 Task: Search one way flight ticket for 5 adults, 2 children, 1 infant in seat and 2 infants on lap in economy from San Juan: Fernando Luis Ribas Dominicci Airport (isla Grande Airport) to Jacksonville: Albert J. Ellis Airport on 5-3-2023. Choice of flights is Alaska. Number of bags: 1 carry on bag and 1 checked bag. Price is upto 77000. Outbound departure time preference is 22:00.
Action: Mouse moved to (342, 306)
Screenshot: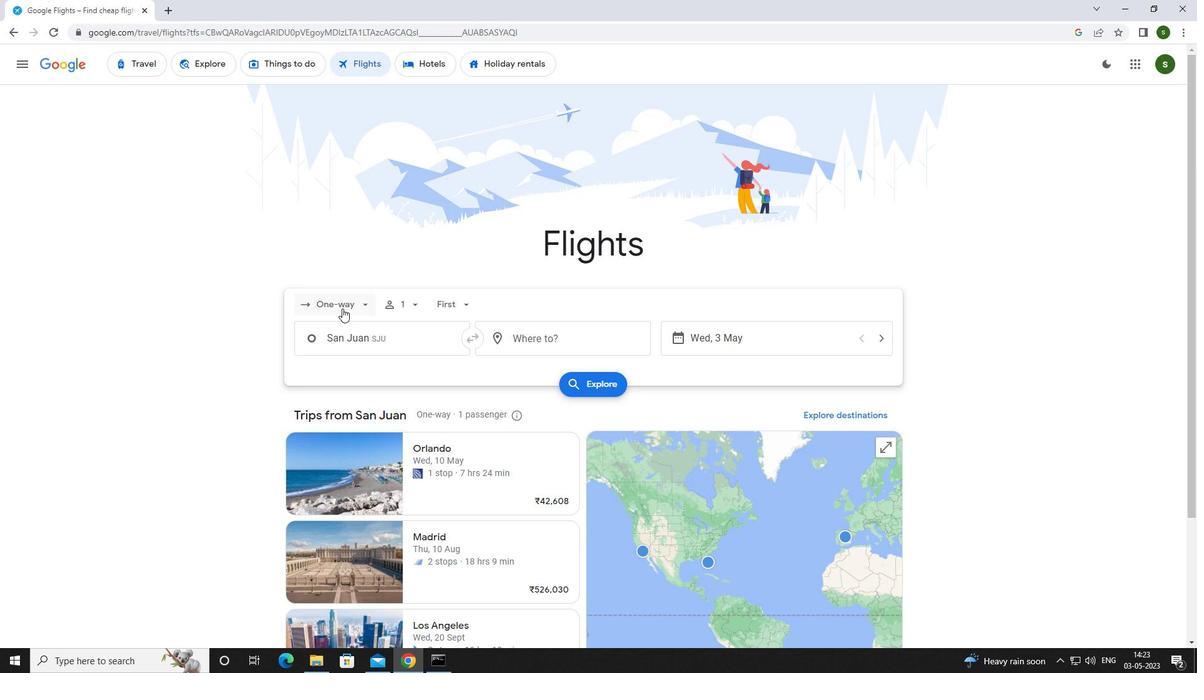
Action: Mouse pressed left at (342, 306)
Screenshot: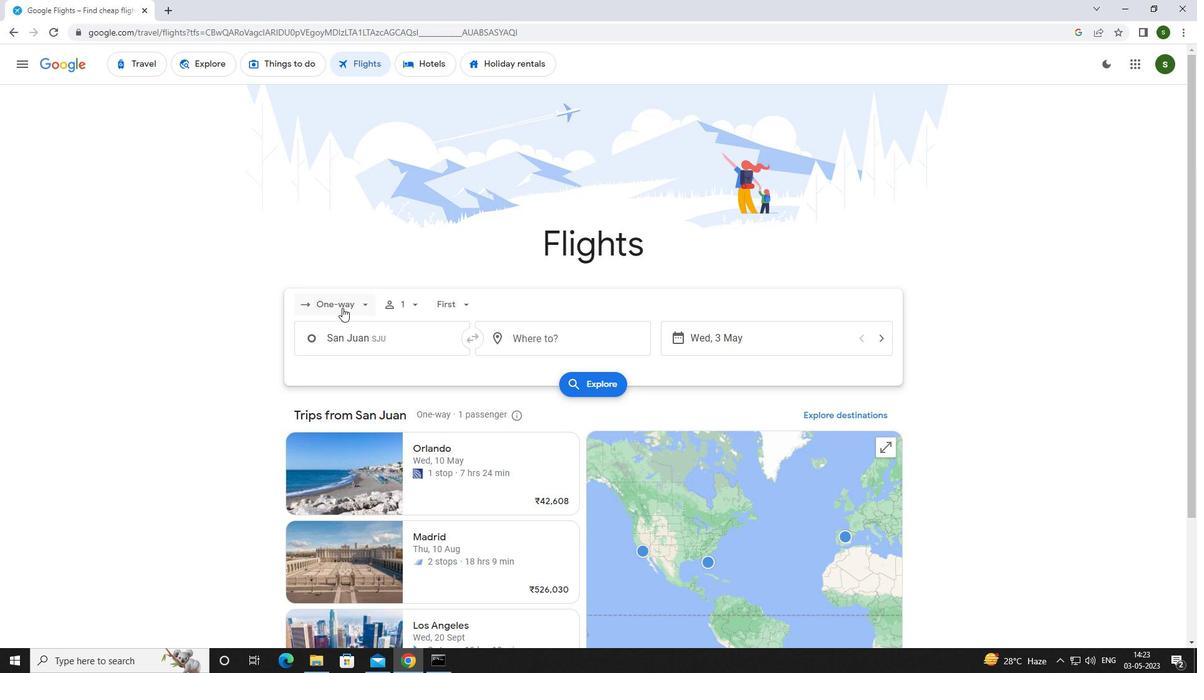 
Action: Mouse moved to (350, 357)
Screenshot: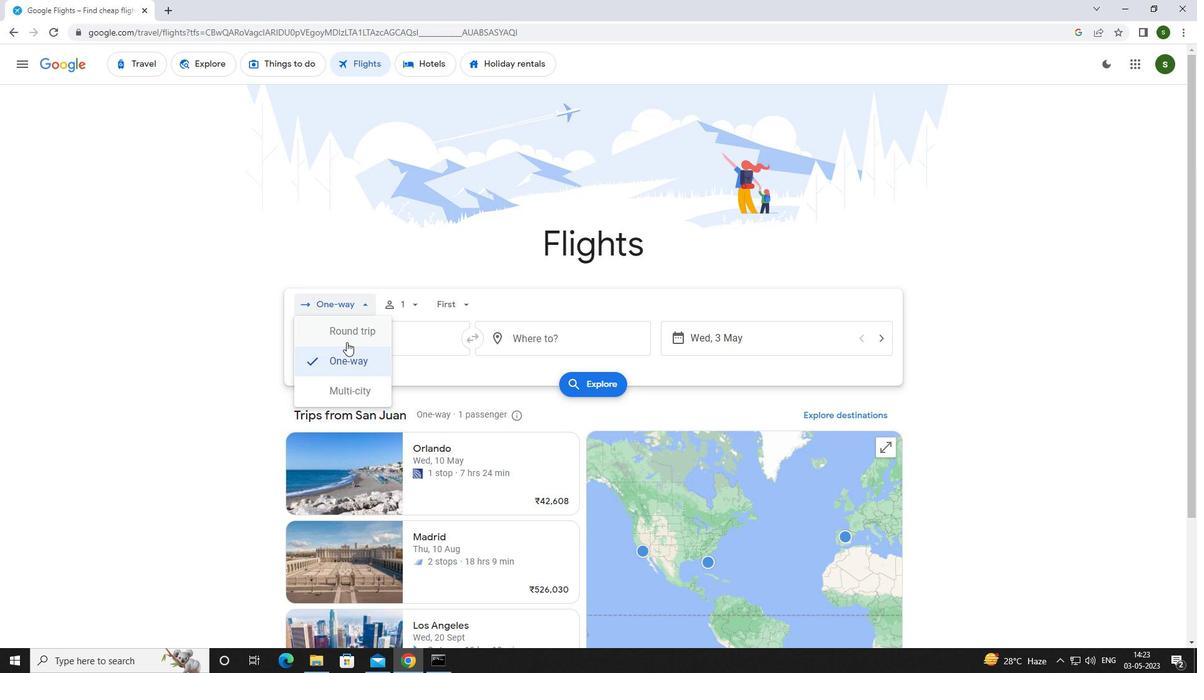 
Action: Mouse pressed left at (350, 357)
Screenshot: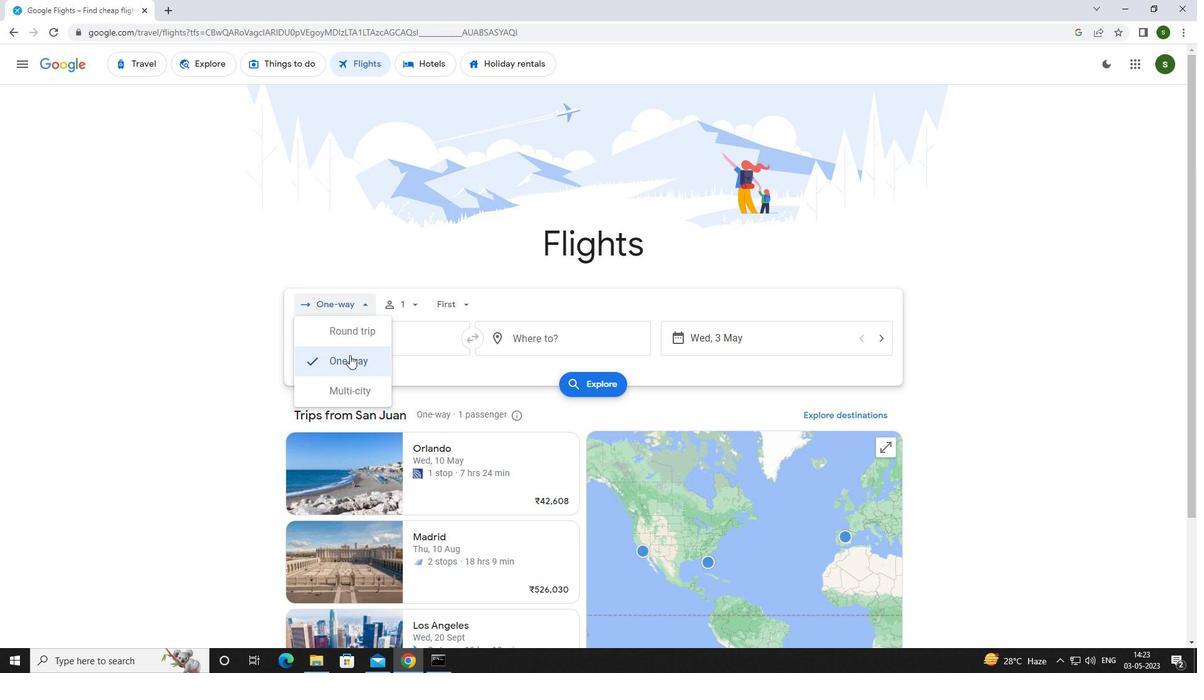
Action: Mouse moved to (405, 304)
Screenshot: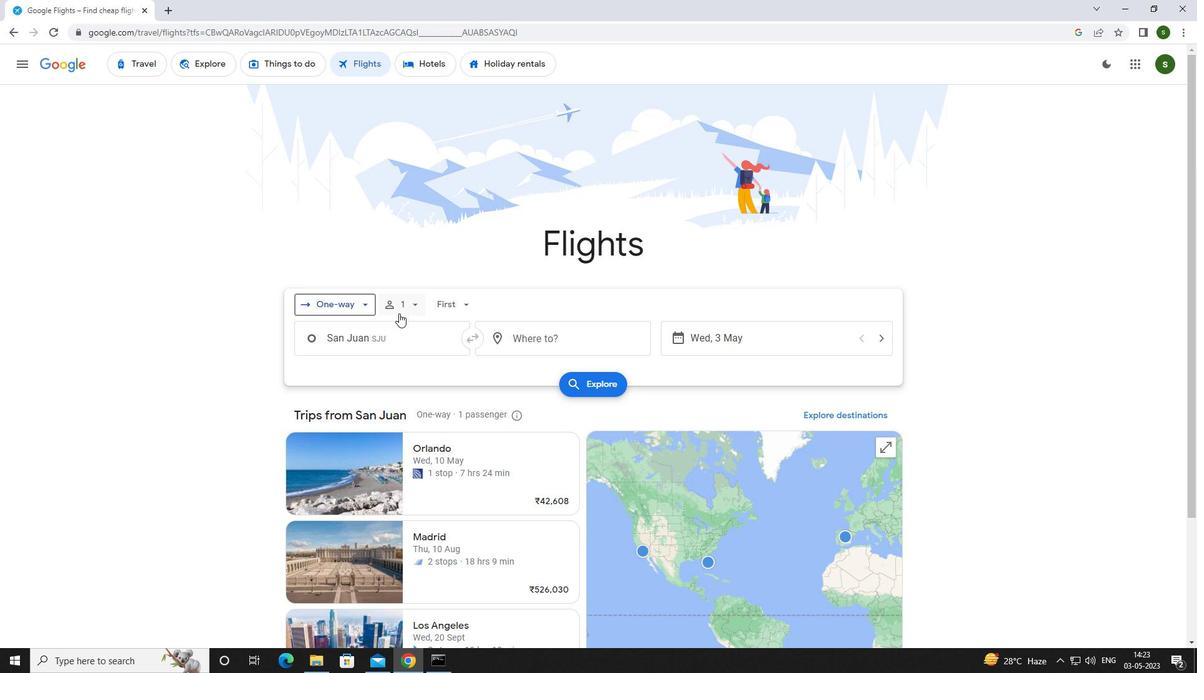 
Action: Mouse pressed left at (405, 304)
Screenshot: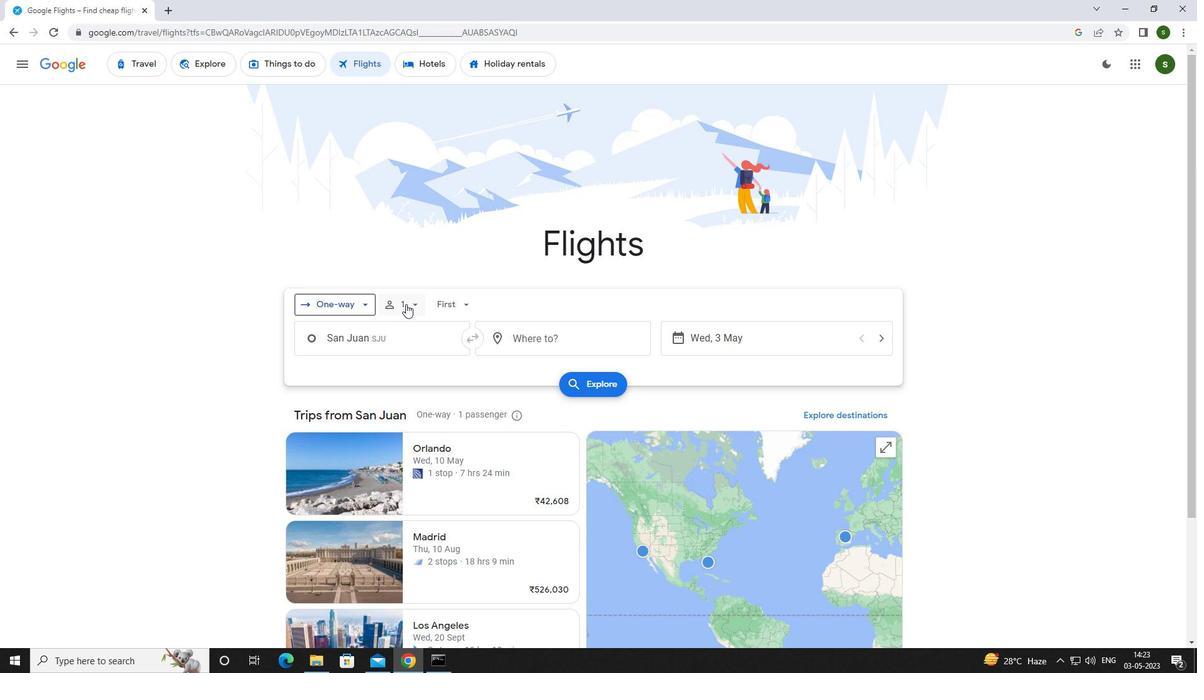 
Action: Mouse moved to (510, 332)
Screenshot: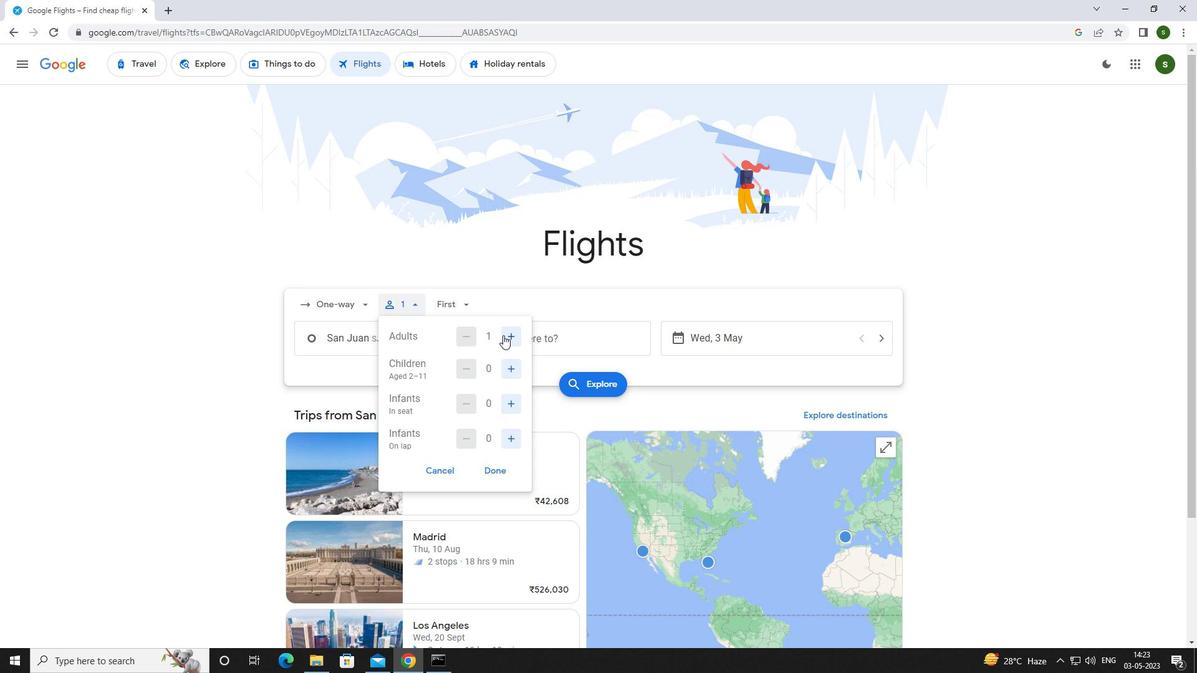 
Action: Mouse pressed left at (510, 332)
Screenshot: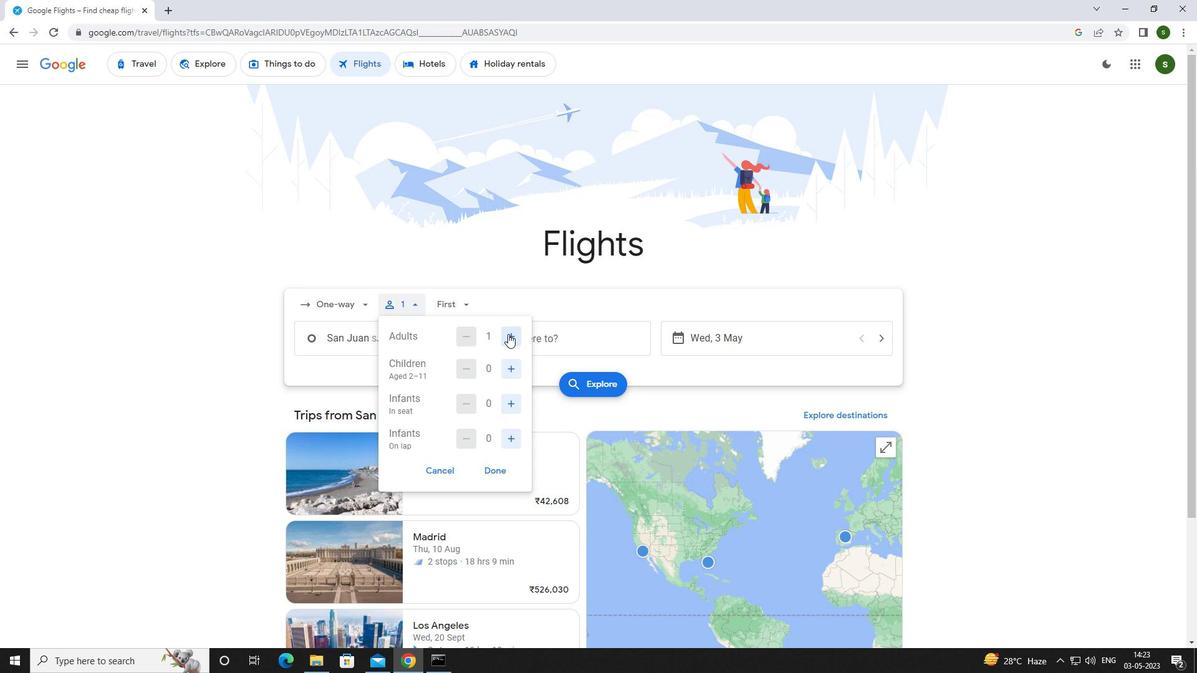 
Action: Mouse pressed left at (510, 332)
Screenshot: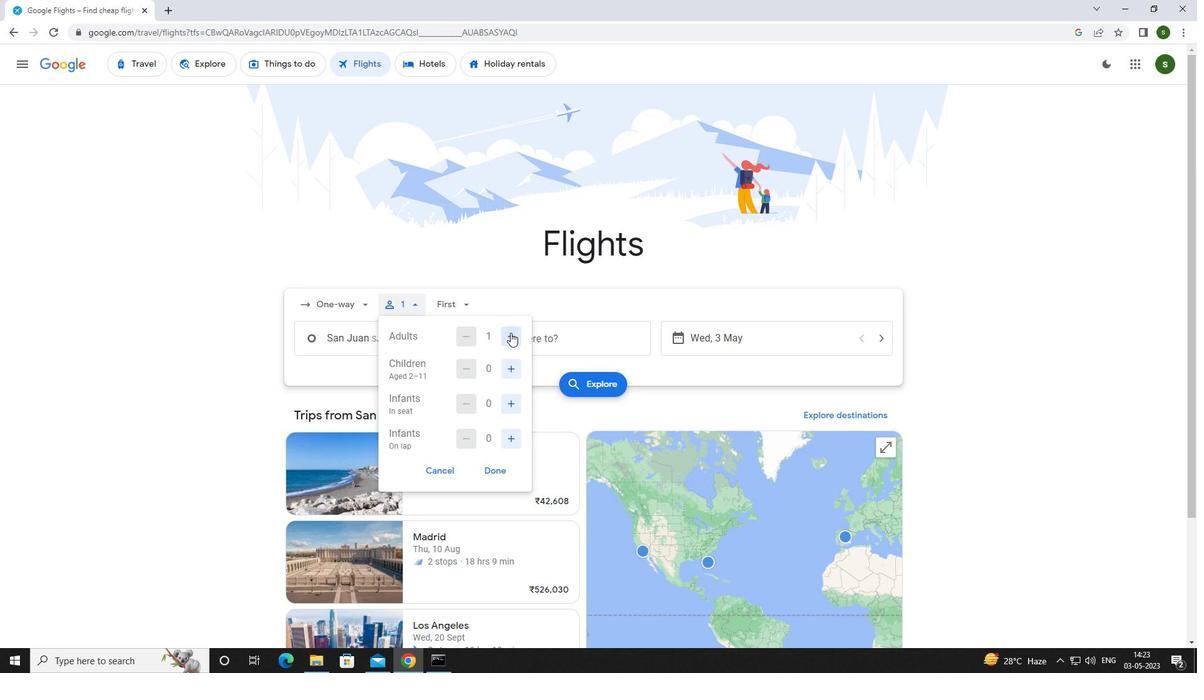 
Action: Mouse pressed left at (510, 332)
Screenshot: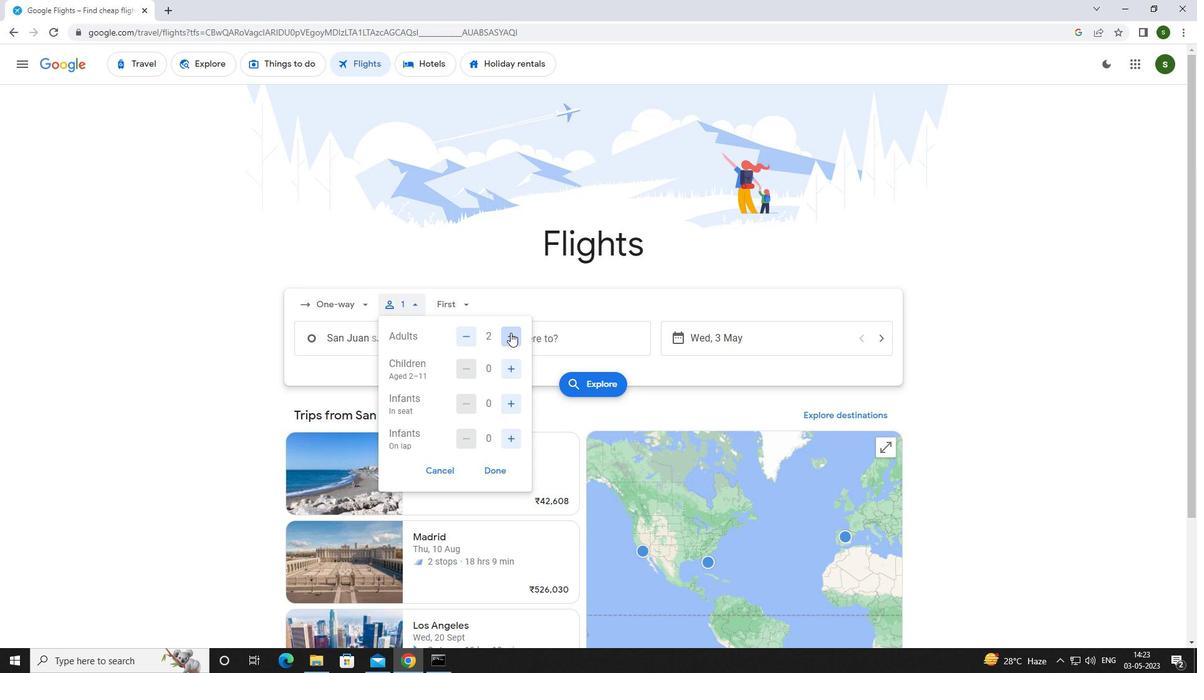 
Action: Mouse pressed left at (510, 332)
Screenshot: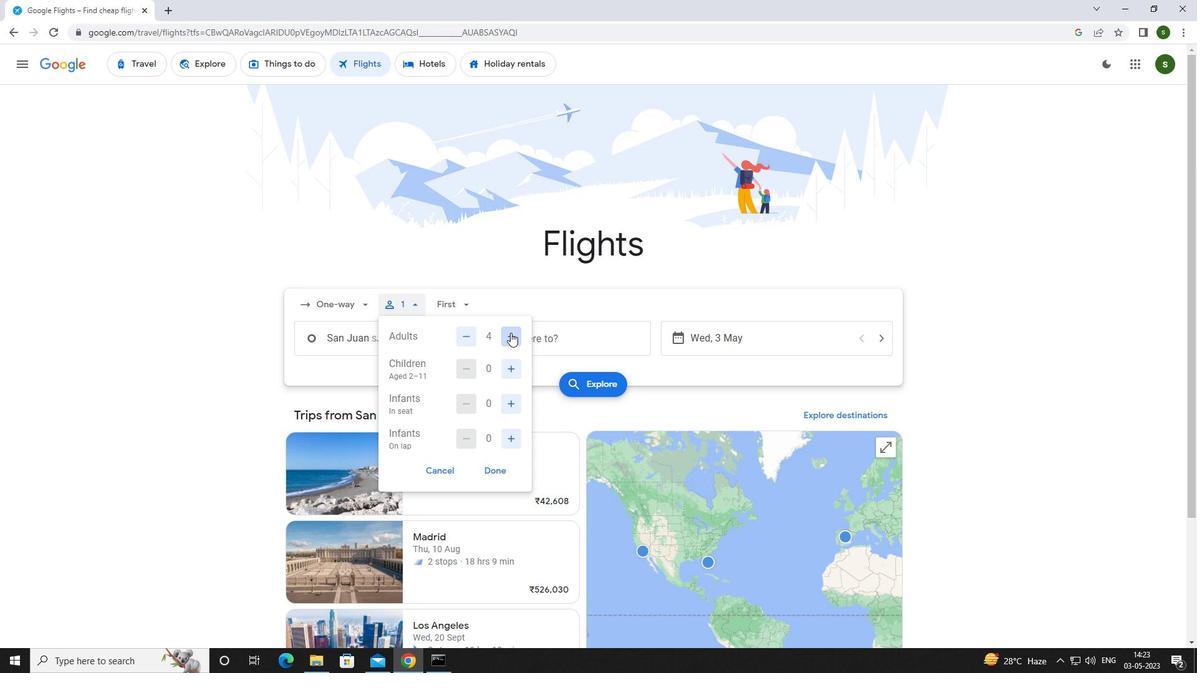 
Action: Mouse moved to (510, 354)
Screenshot: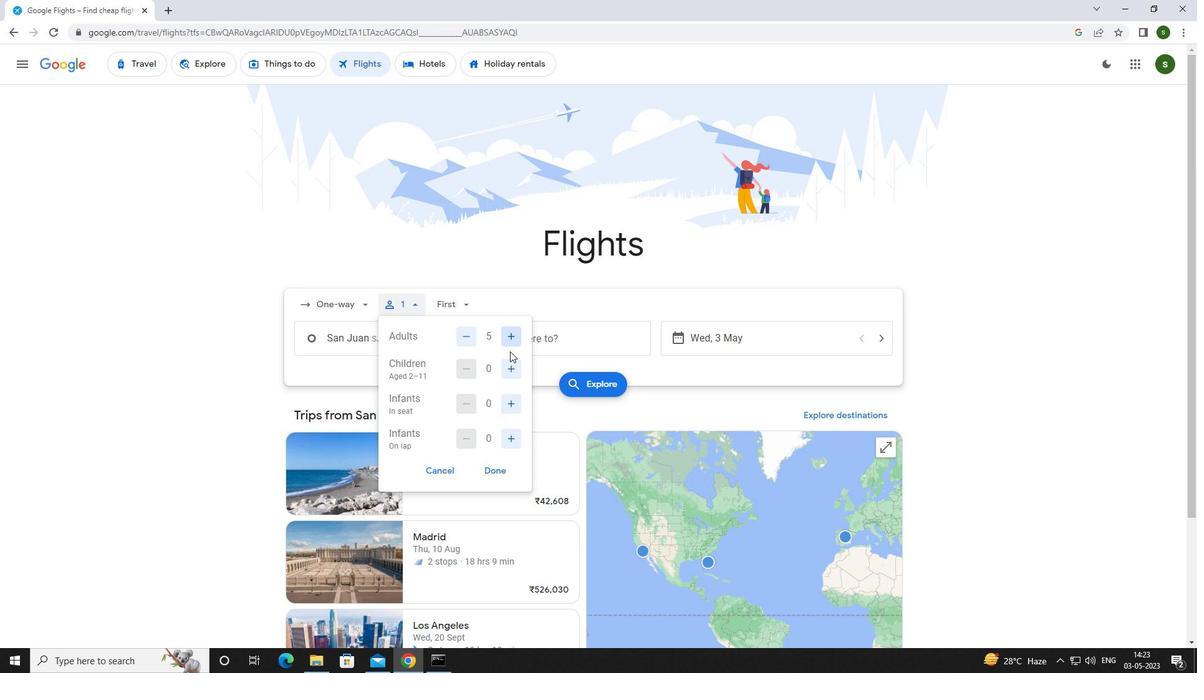 
Action: Mouse pressed left at (510, 354)
Screenshot: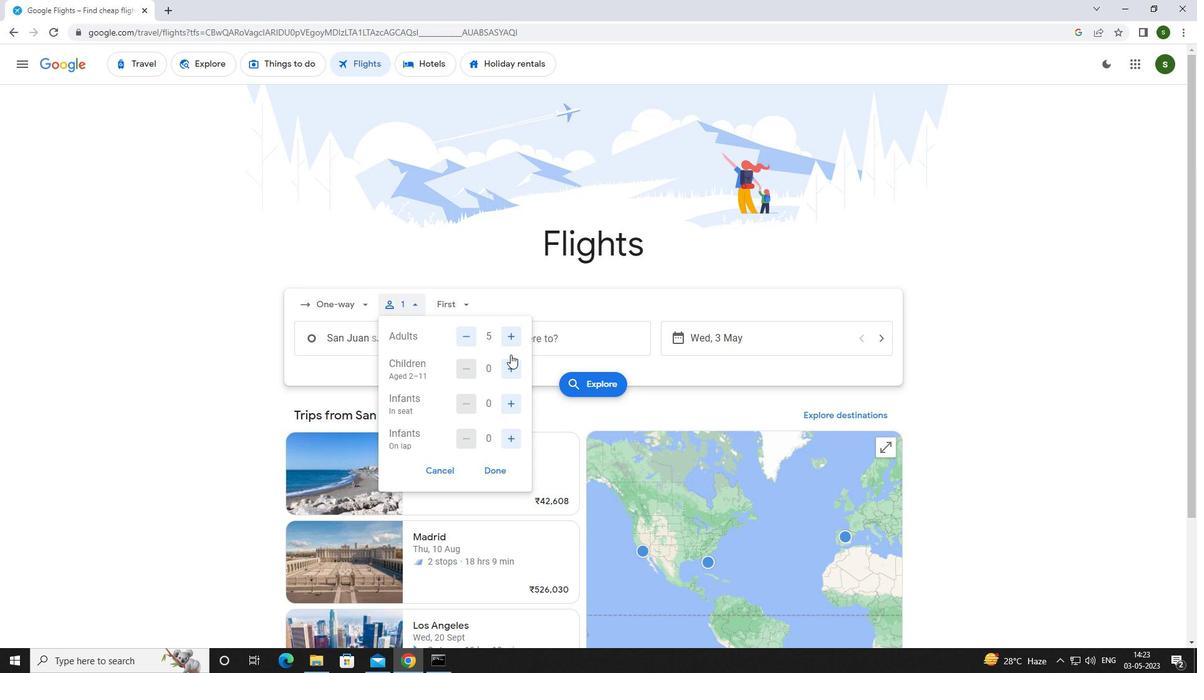 
Action: Mouse pressed left at (510, 354)
Screenshot: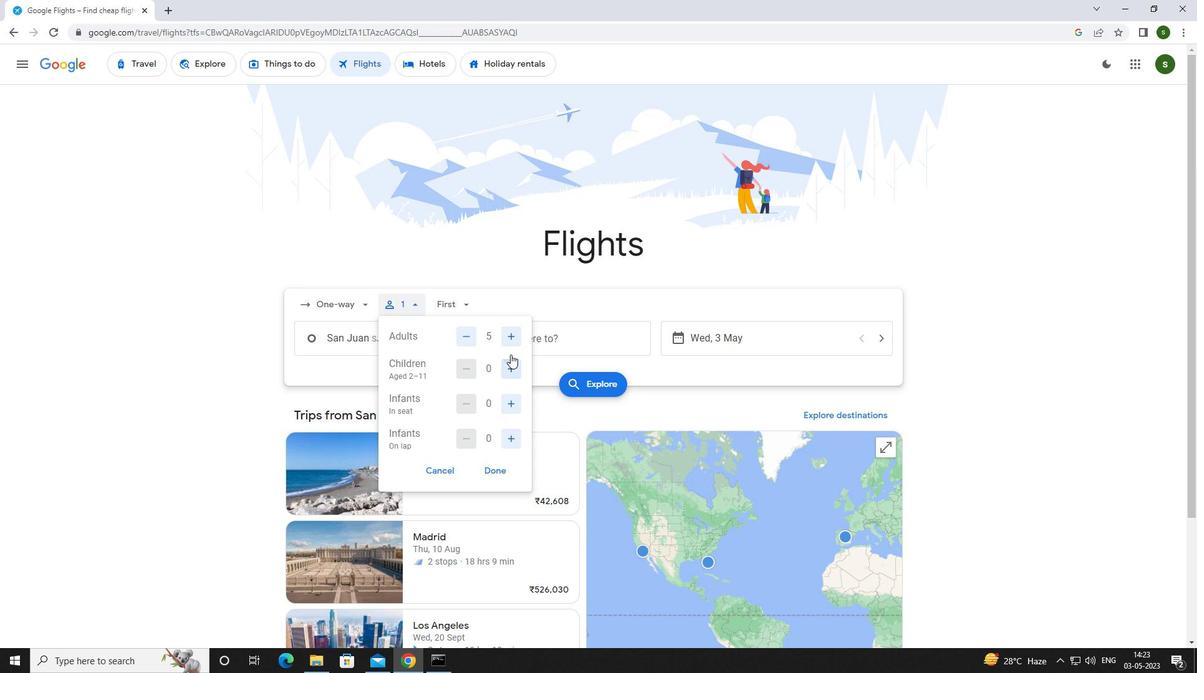
Action: Mouse moved to (516, 405)
Screenshot: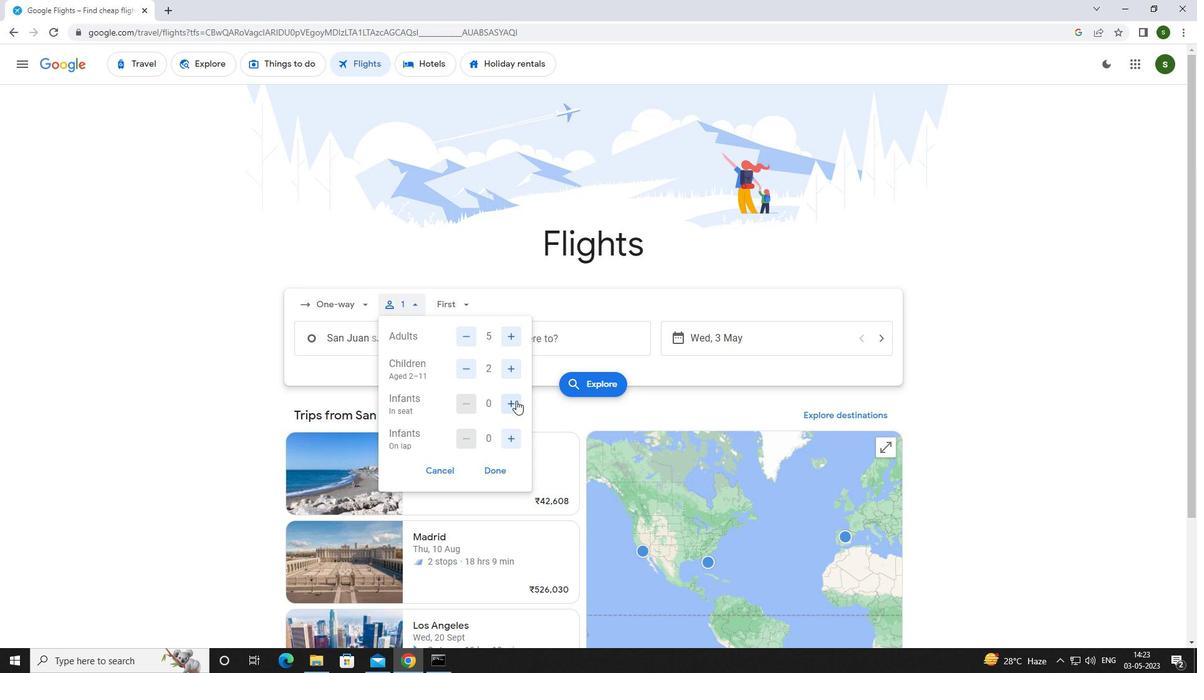 
Action: Mouse pressed left at (516, 405)
Screenshot: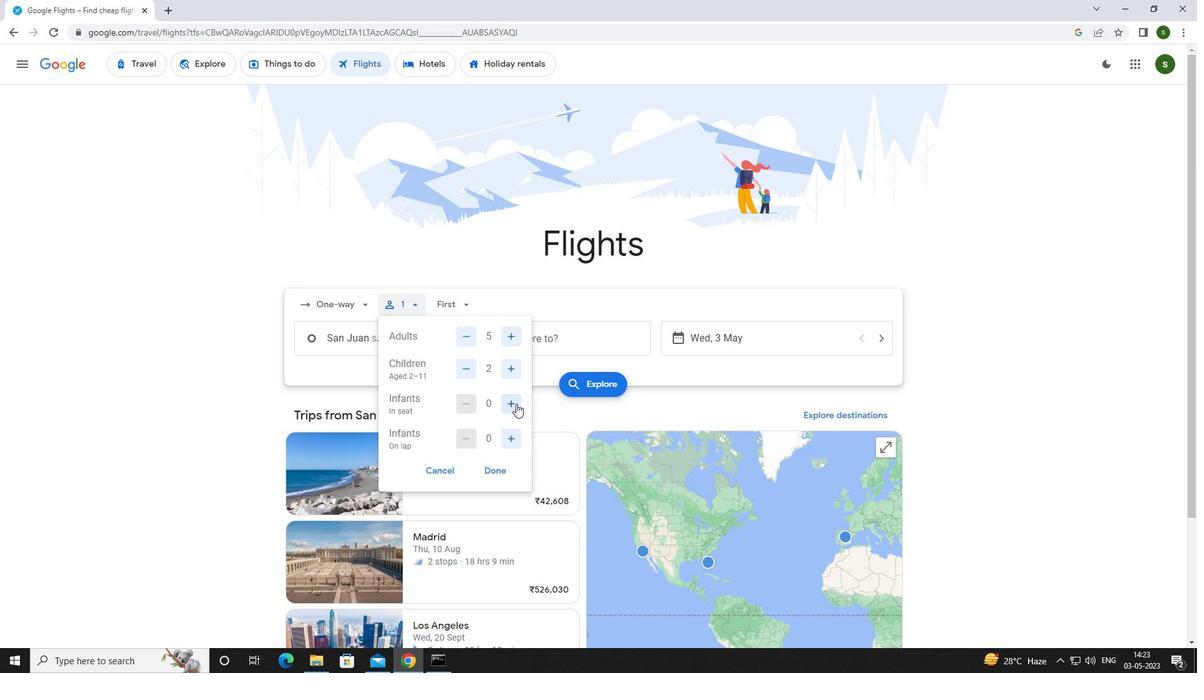 
Action: Mouse moved to (514, 440)
Screenshot: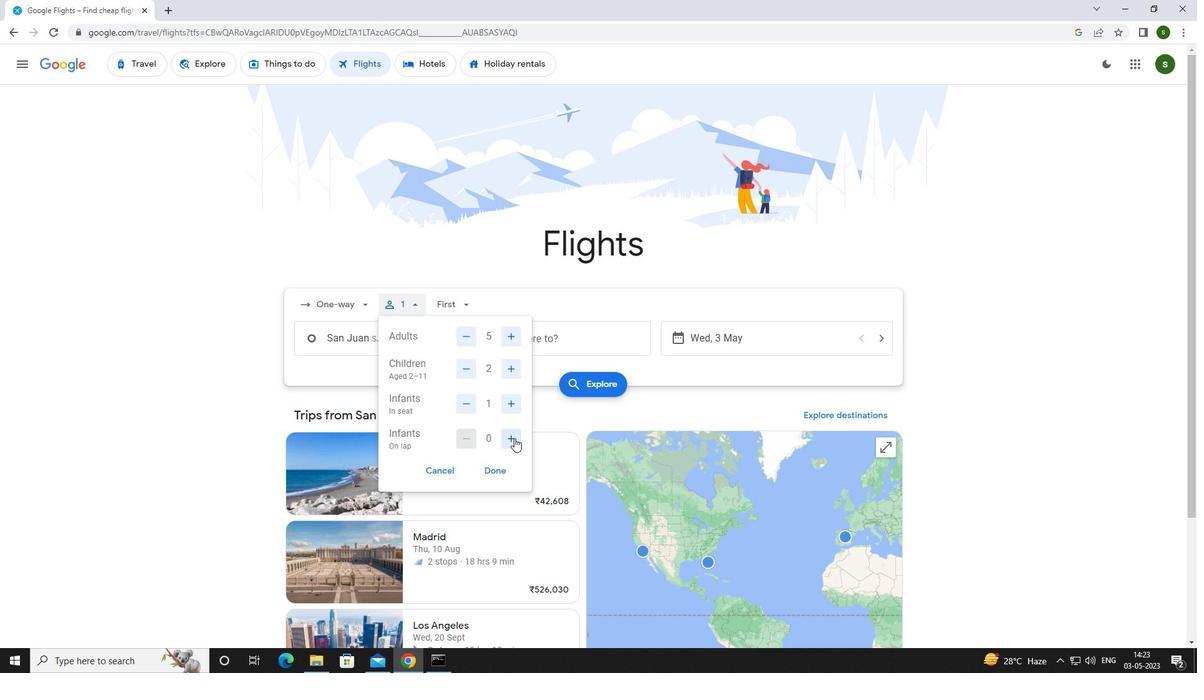 
Action: Mouse pressed left at (514, 440)
Screenshot: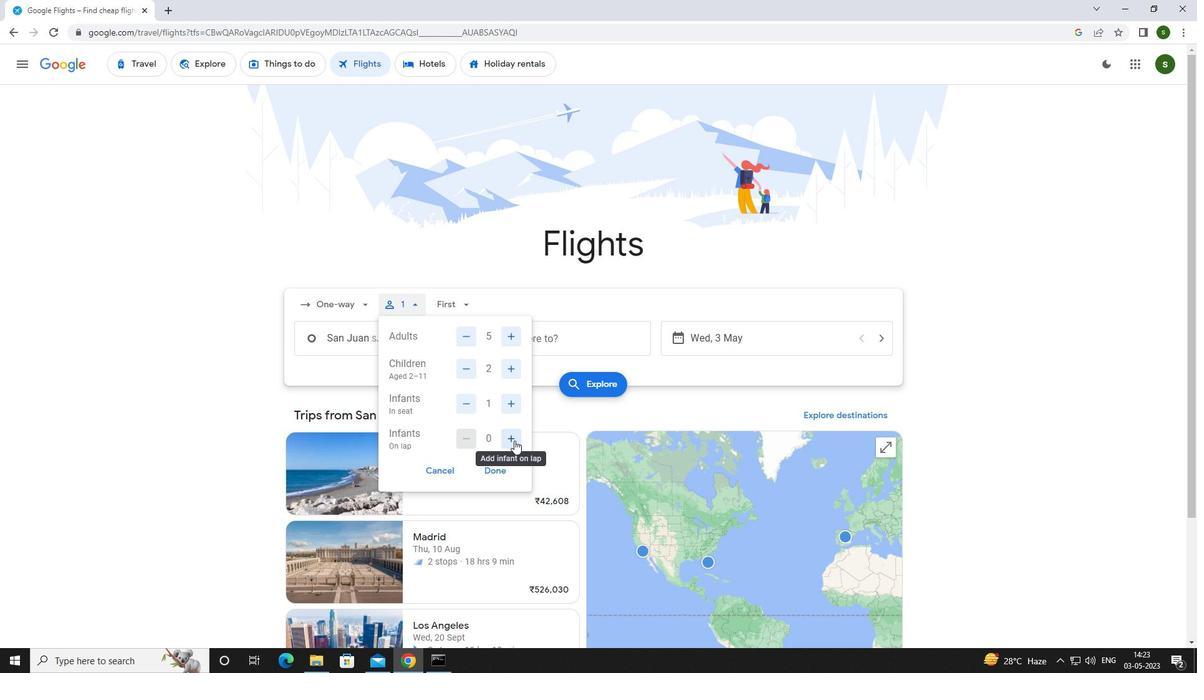 
Action: Mouse moved to (452, 298)
Screenshot: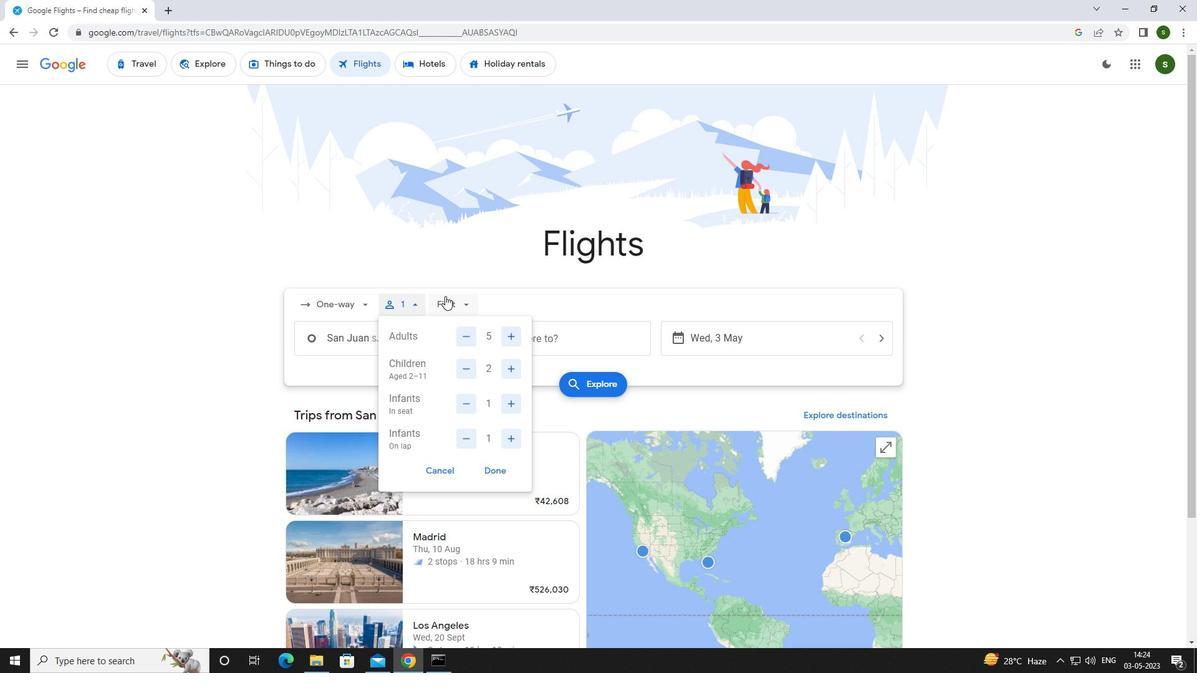 
Action: Mouse pressed left at (452, 298)
Screenshot: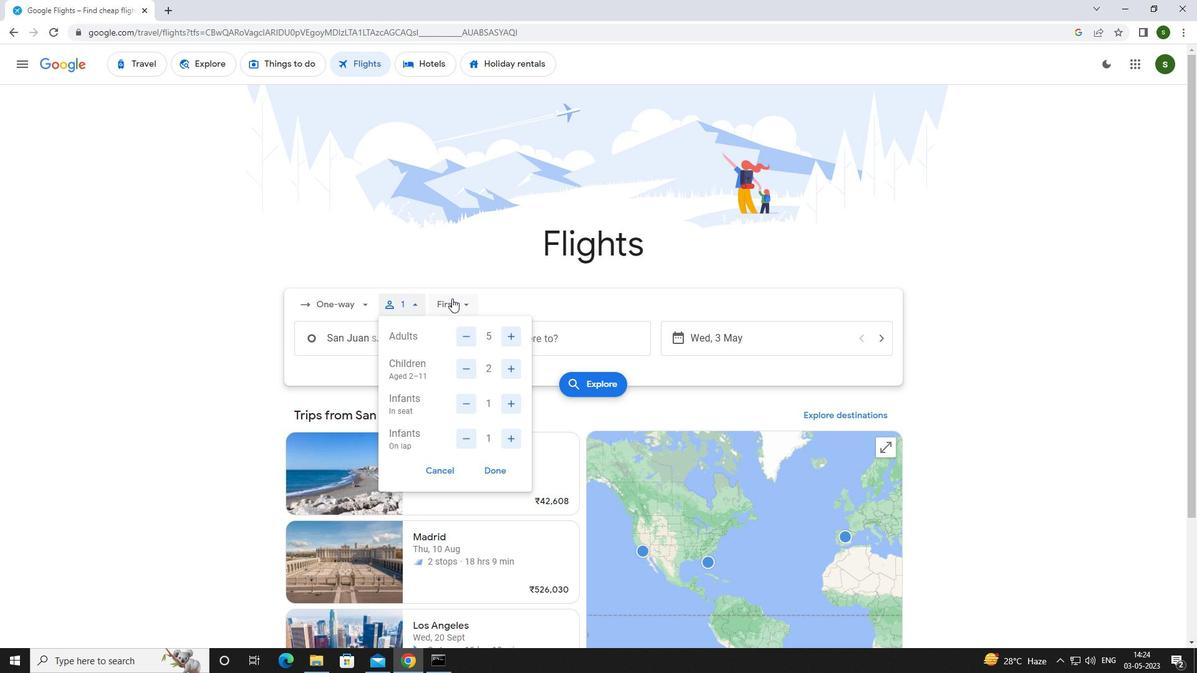 
Action: Mouse moved to (470, 339)
Screenshot: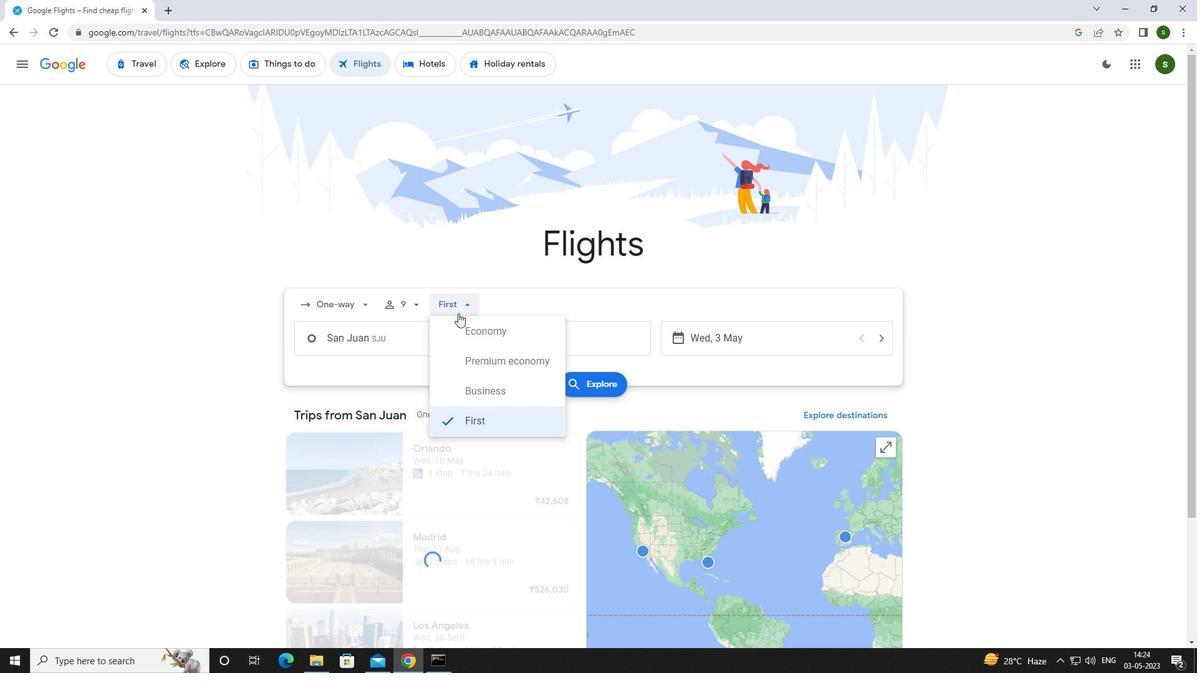 
Action: Mouse pressed left at (470, 339)
Screenshot: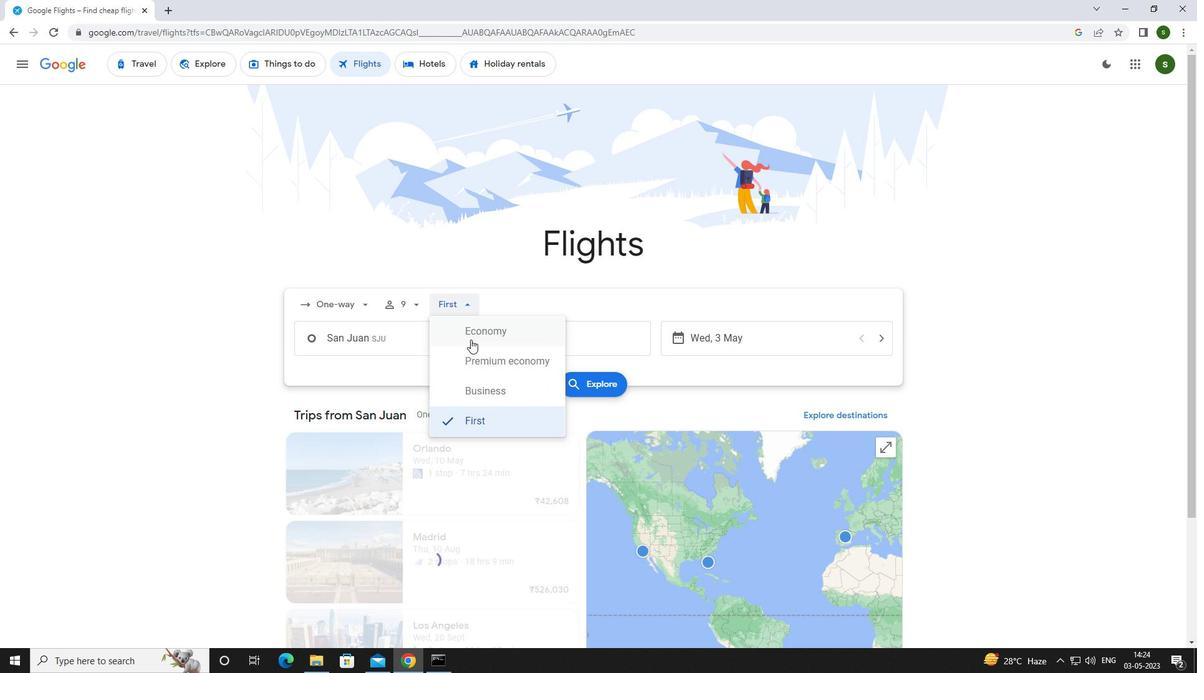 
Action: Mouse moved to (411, 342)
Screenshot: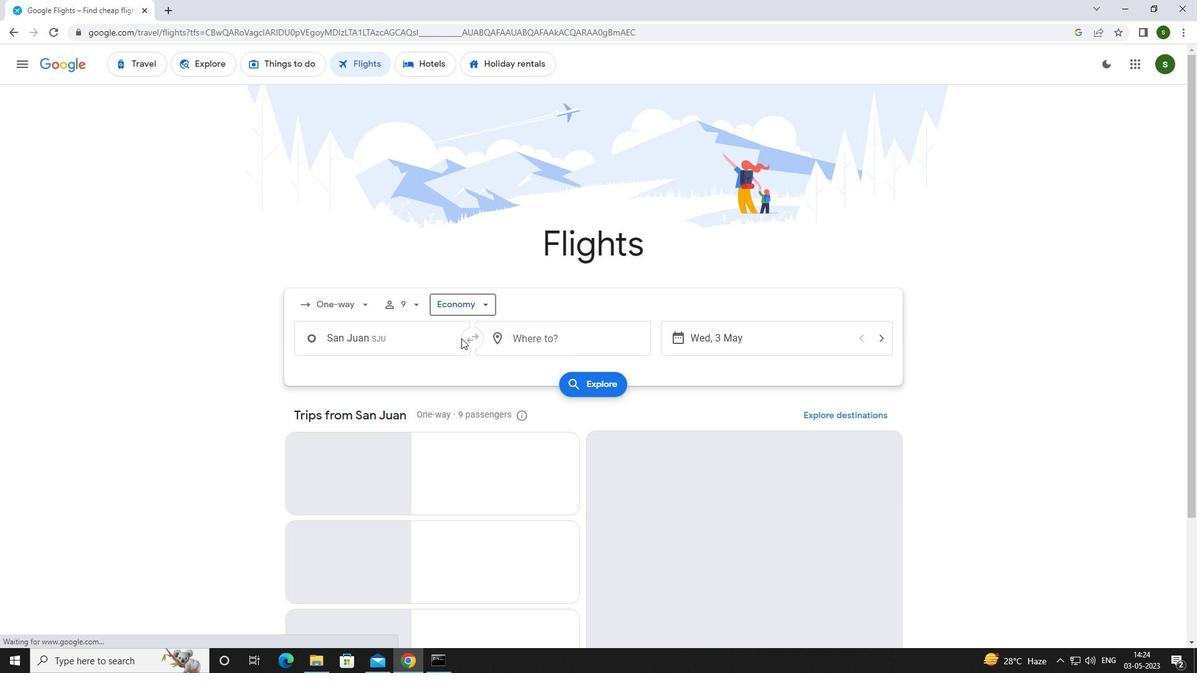
Action: Mouse pressed left at (411, 342)
Screenshot: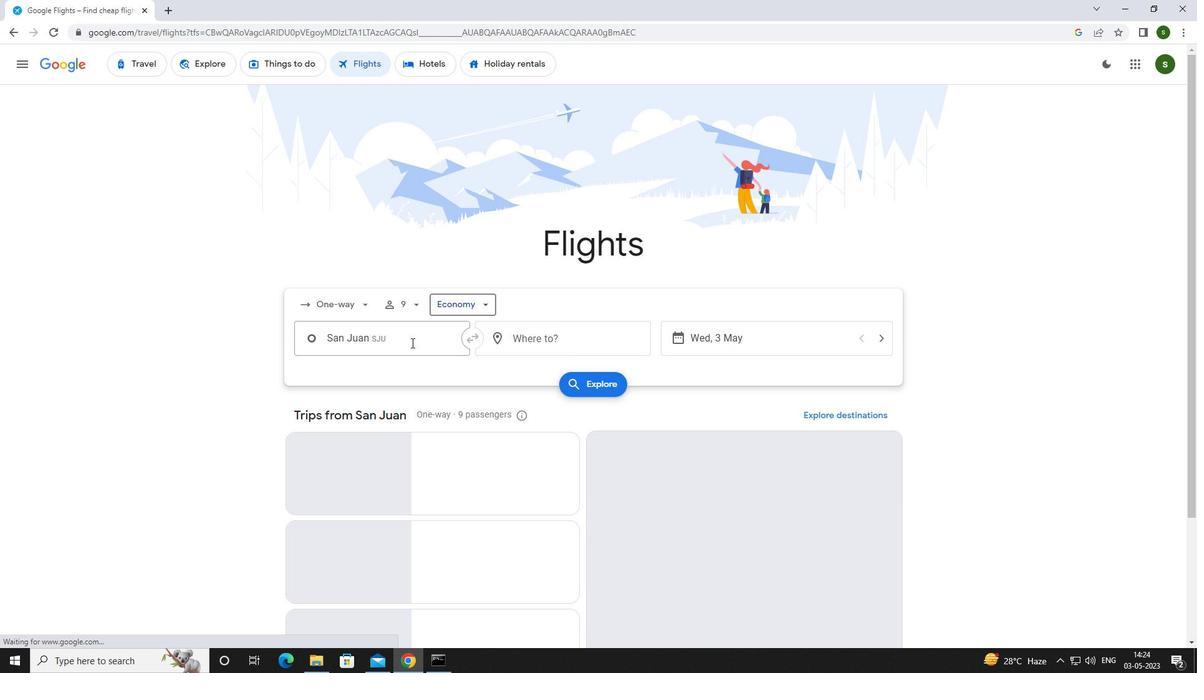 
Action: Mouse moved to (418, 344)
Screenshot: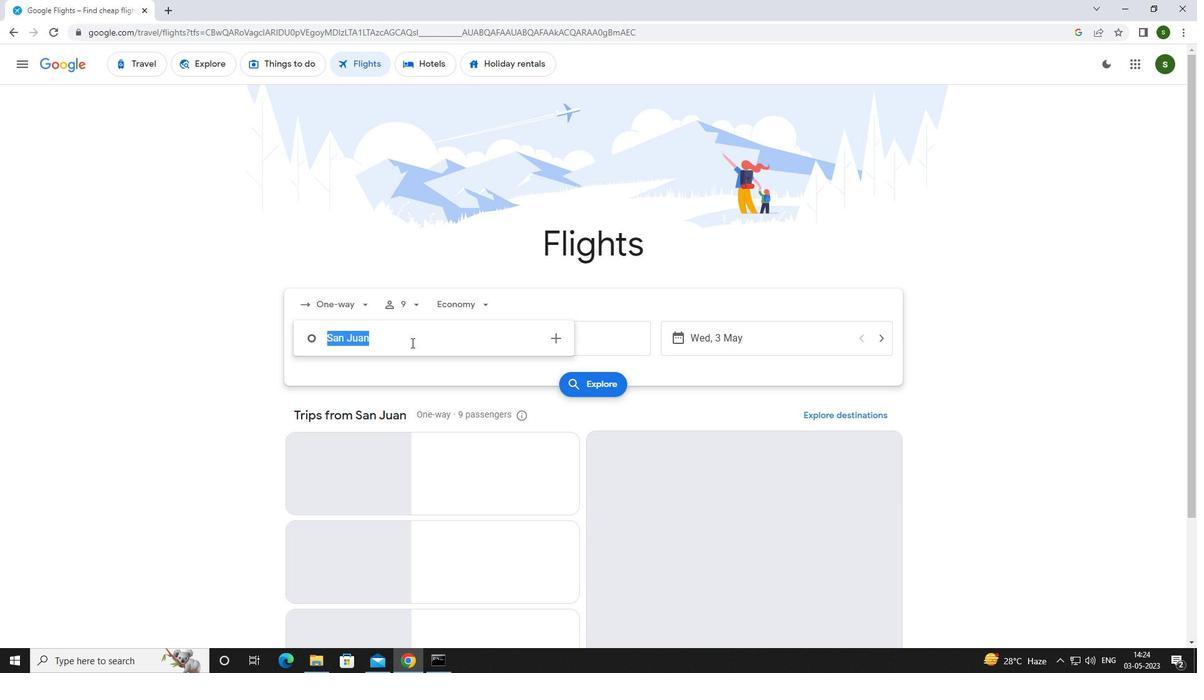 
Action: Key pressed <Key.caps_lock>s<Key.caps_lock>an<Key.space><Key.caps_lock>j<Key.caps_lock>Us<Key.backspace>an
Screenshot: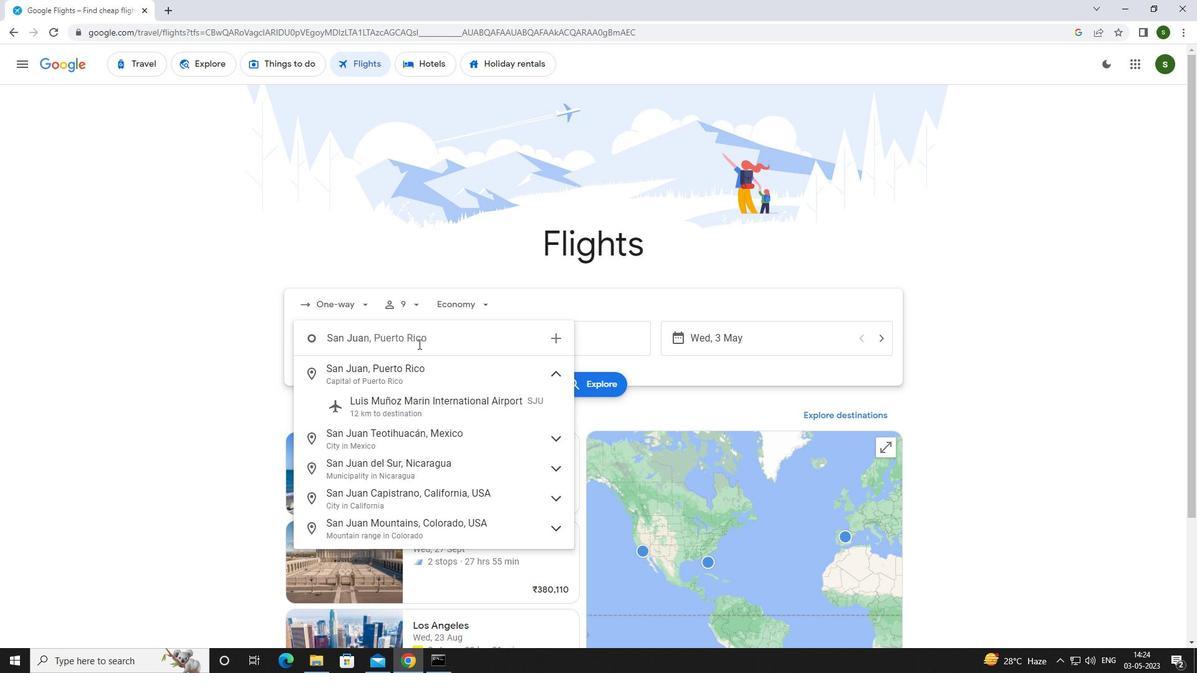 
Action: Mouse moved to (432, 402)
Screenshot: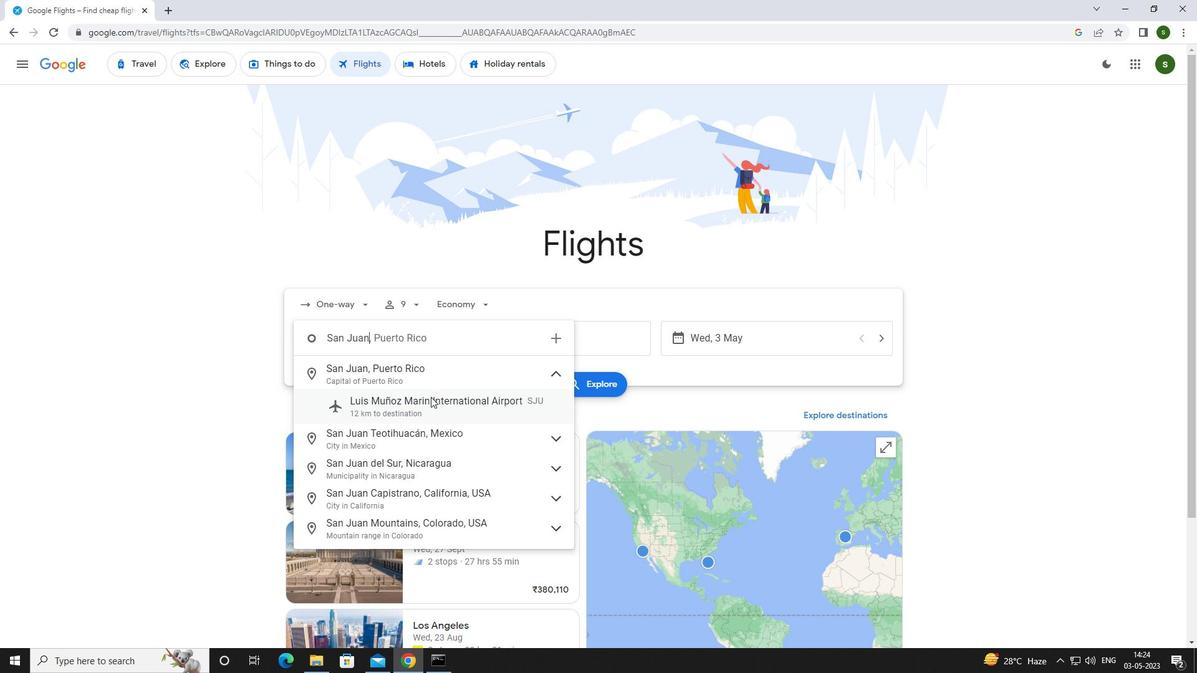 
Action: Mouse pressed left at (432, 402)
Screenshot: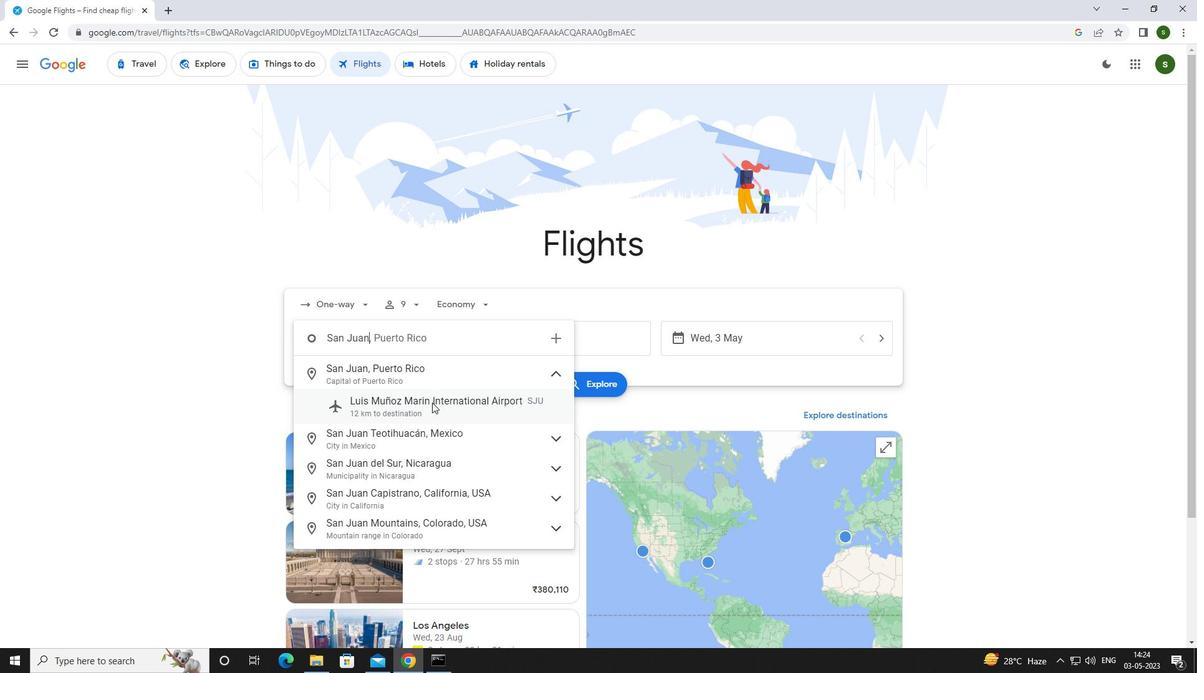 
Action: Mouse moved to (541, 344)
Screenshot: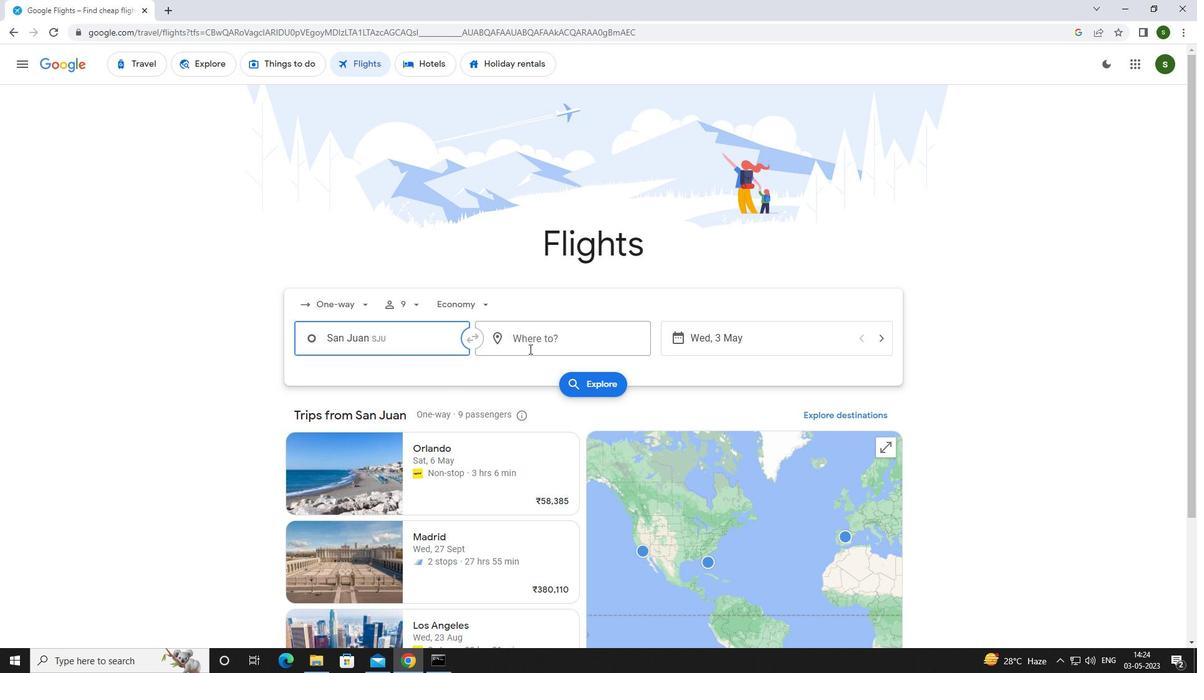 
Action: Mouse pressed left at (541, 344)
Screenshot: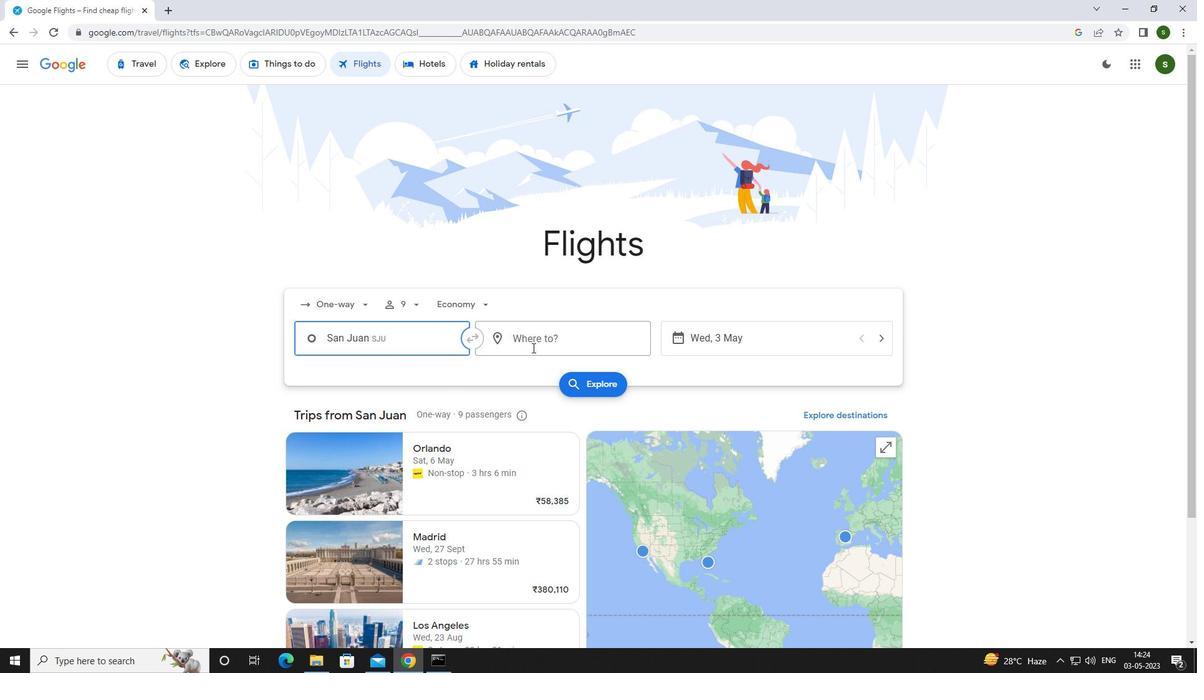 
Action: Mouse moved to (542, 344)
Screenshot: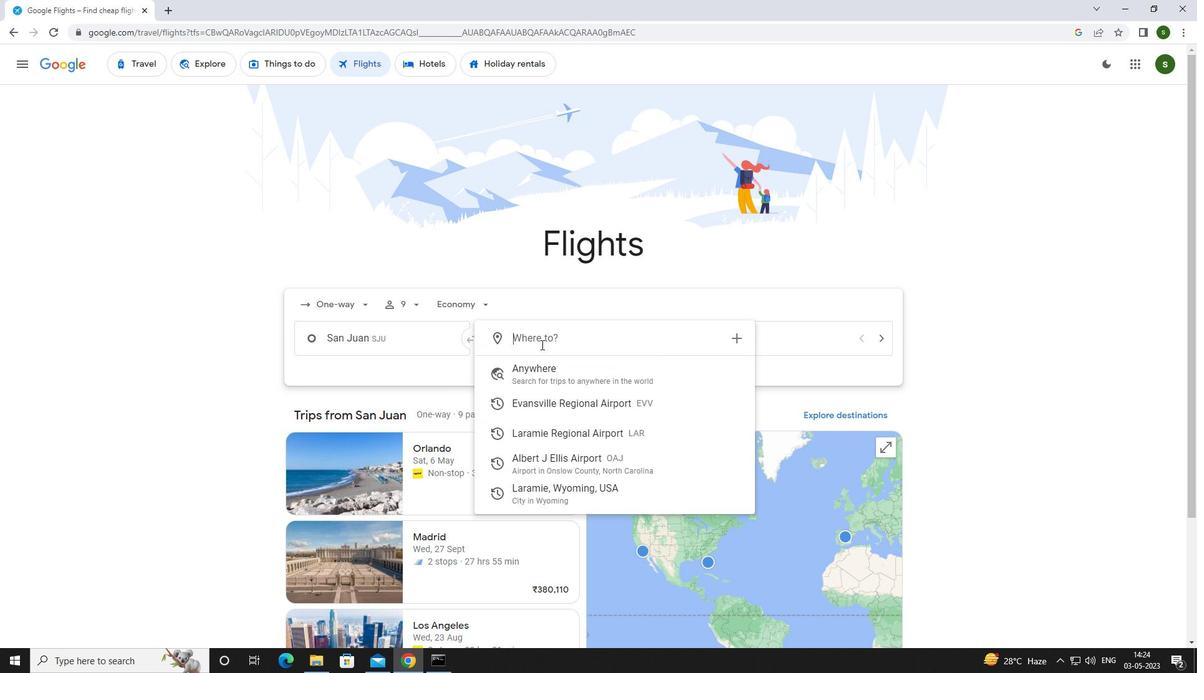 
Action: Key pressed <Key.caps_lock>a<Key.caps_lock>lbert<Key.space>
Screenshot: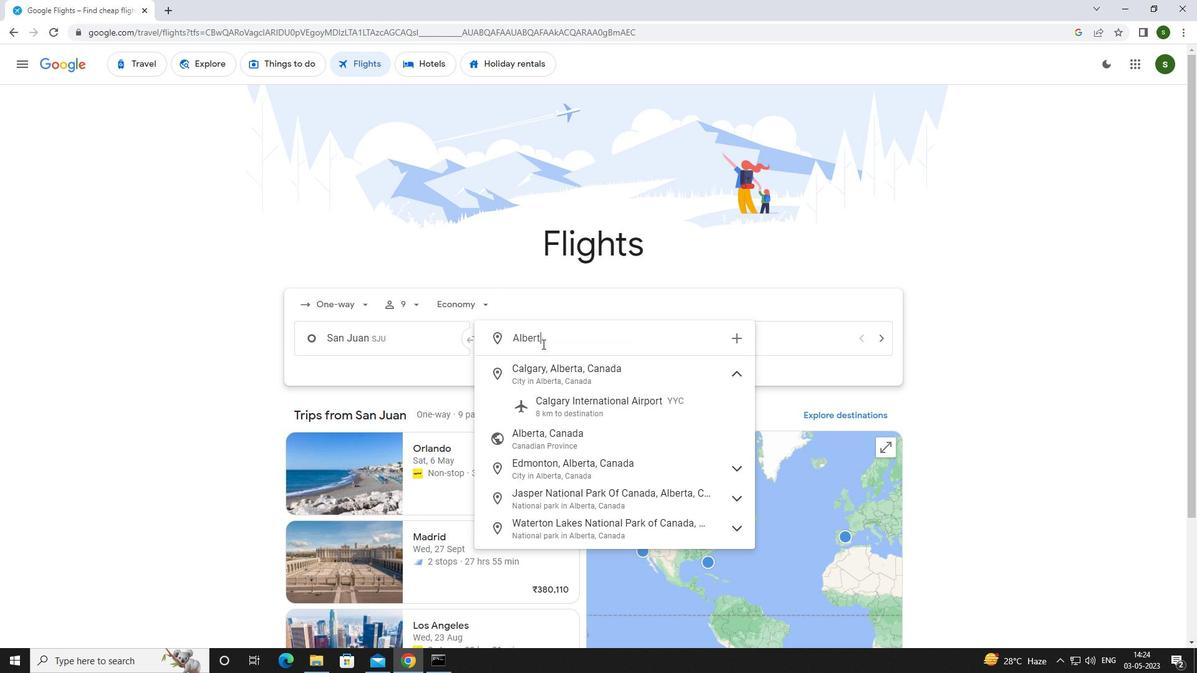 
Action: Mouse moved to (560, 385)
Screenshot: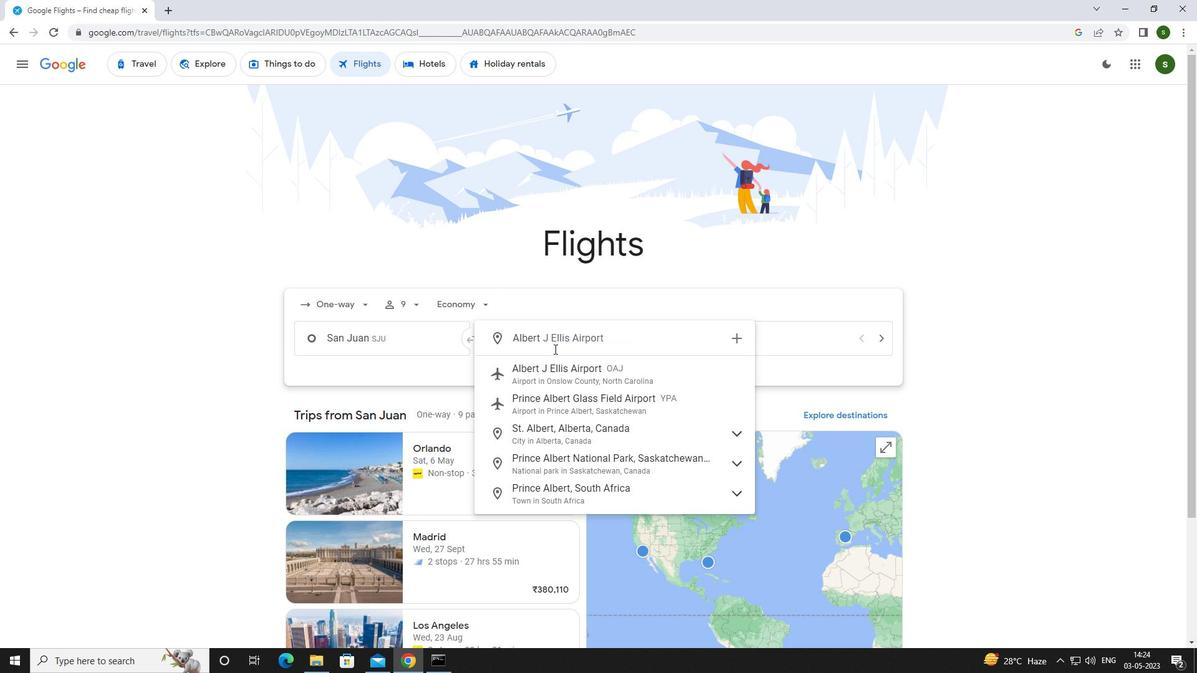 
Action: Mouse pressed left at (560, 385)
Screenshot: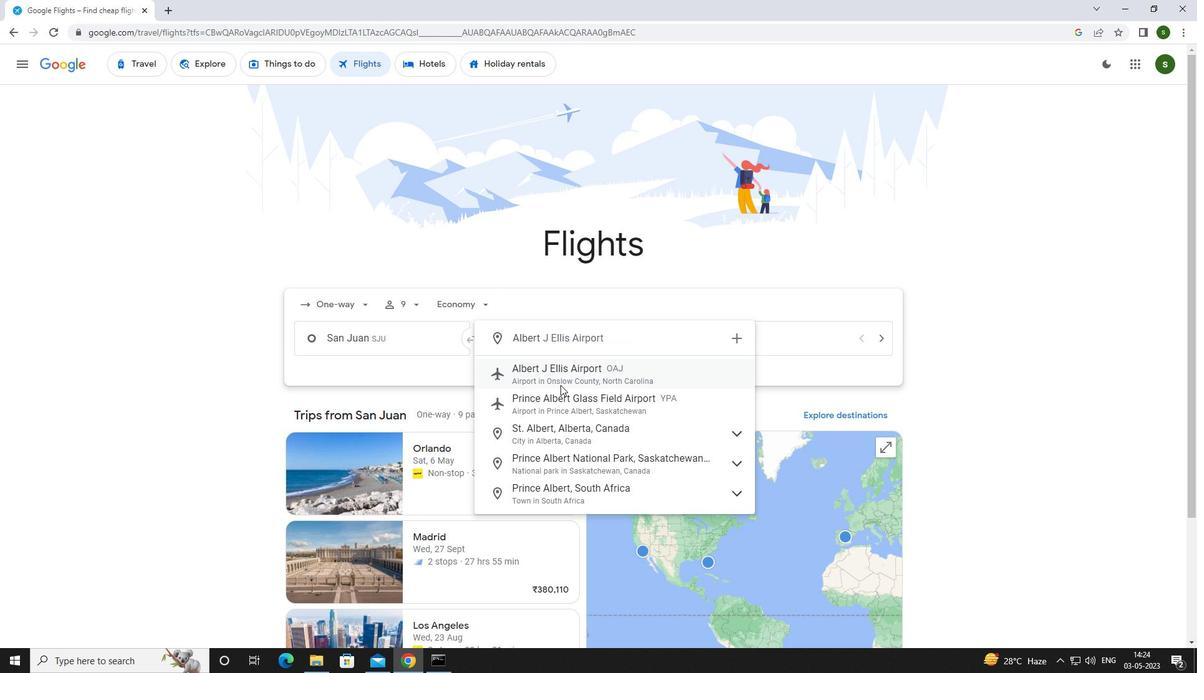
Action: Mouse moved to (736, 341)
Screenshot: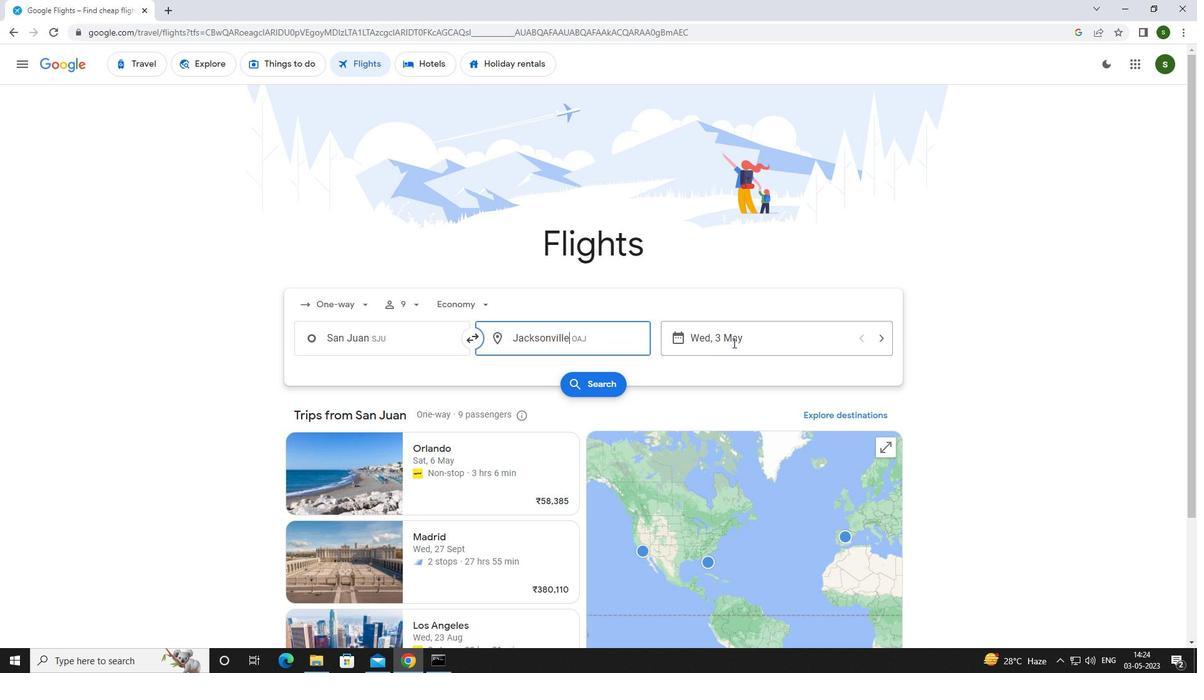 
Action: Mouse pressed left at (736, 341)
Screenshot: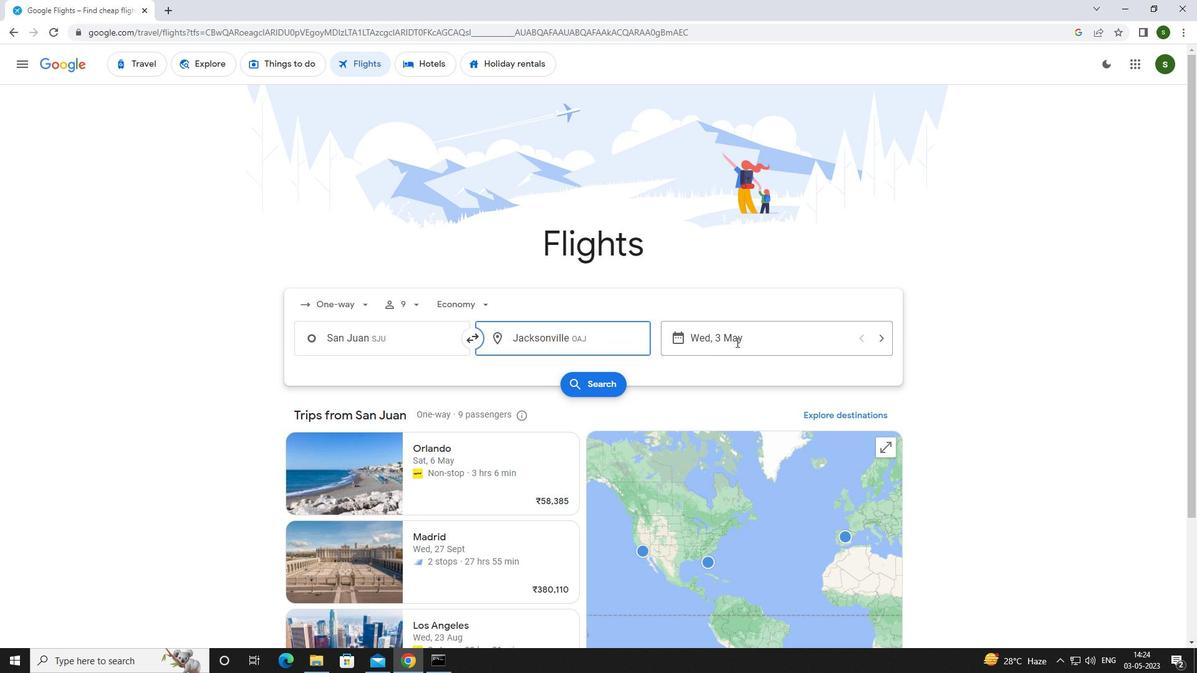 
Action: Mouse moved to (528, 418)
Screenshot: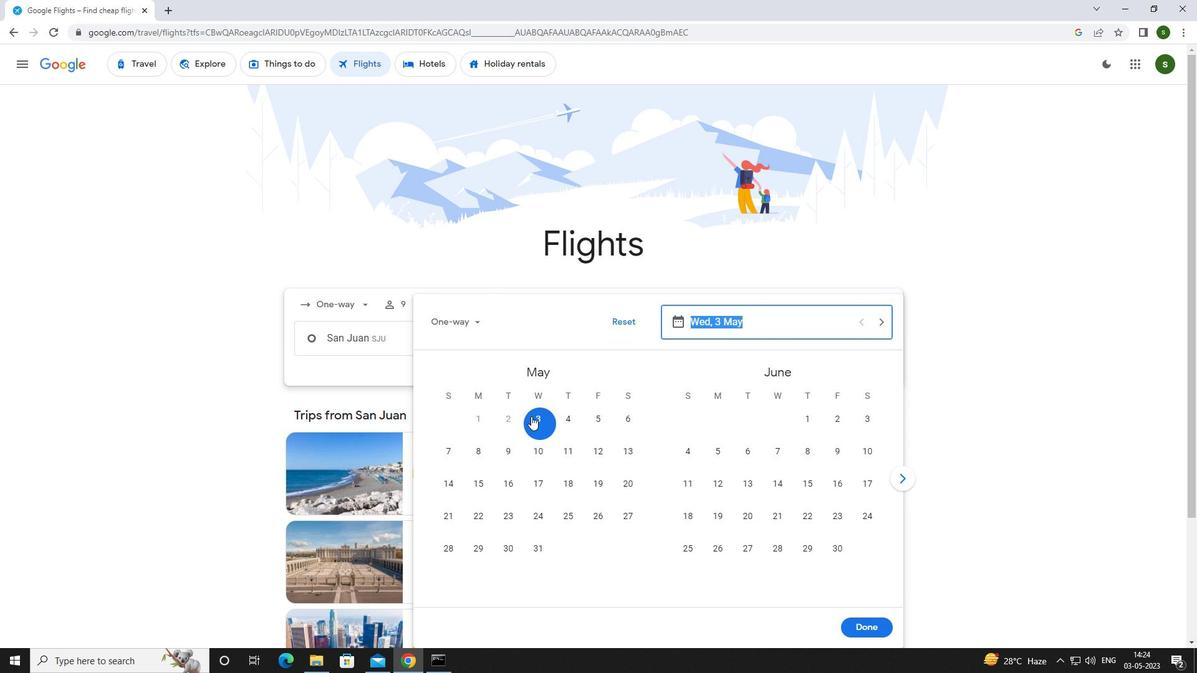
Action: Mouse pressed left at (528, 418)
Screenshot: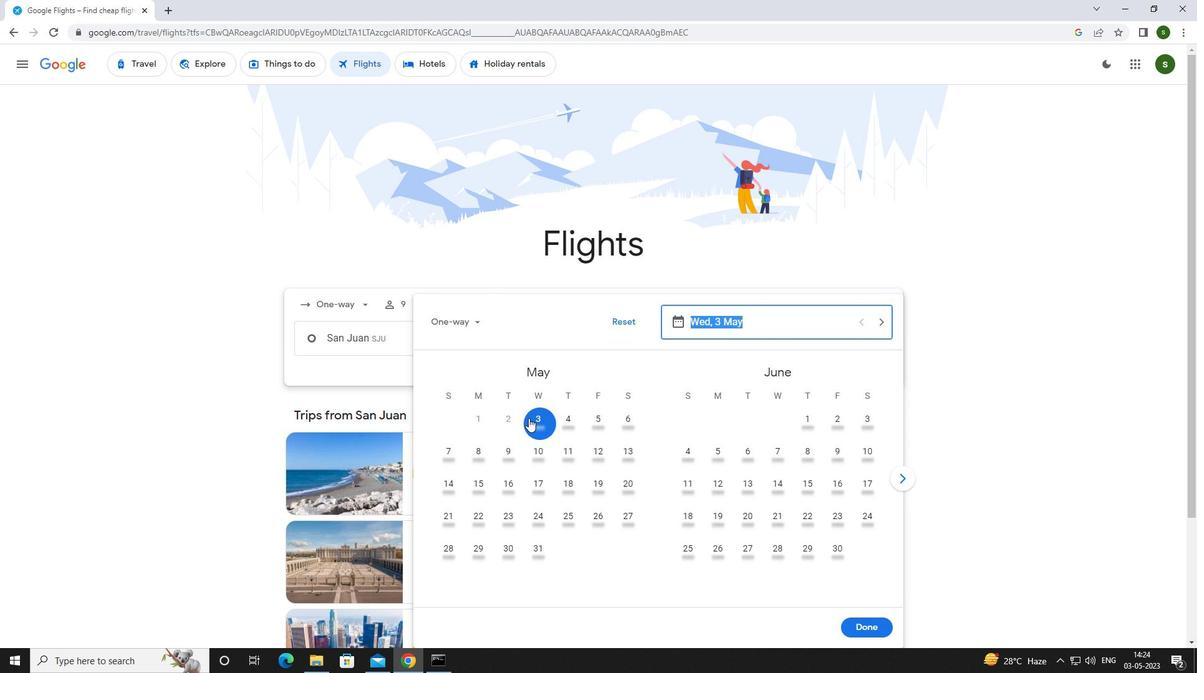 
Action: Mouse moved to (858, 616)
Screenshot: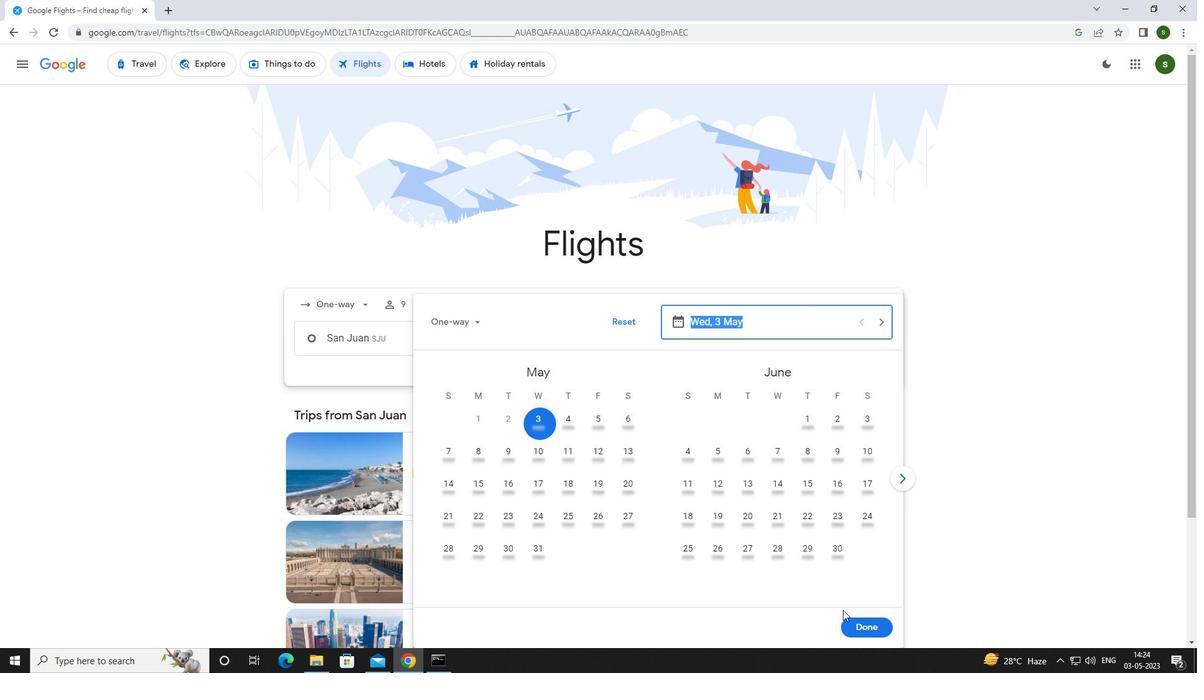 
Action: Mouse pressed left at (858, 616)
Screenshot: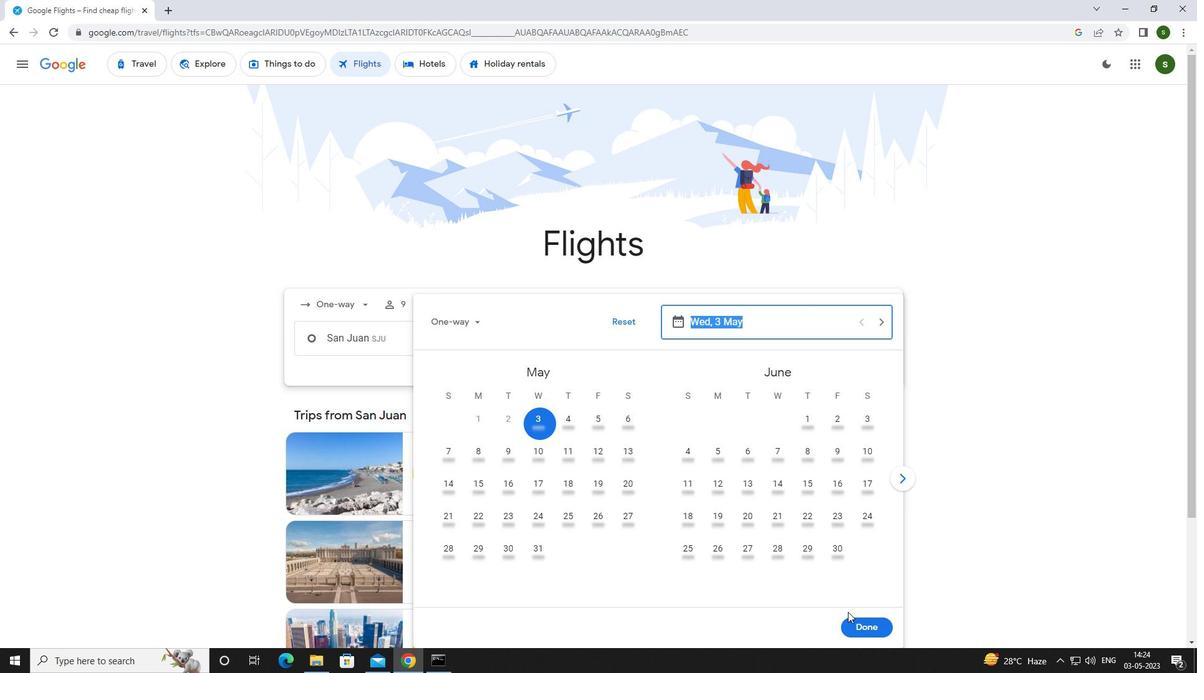 
Action: Mouse moved to (622, 384)
Screenshot: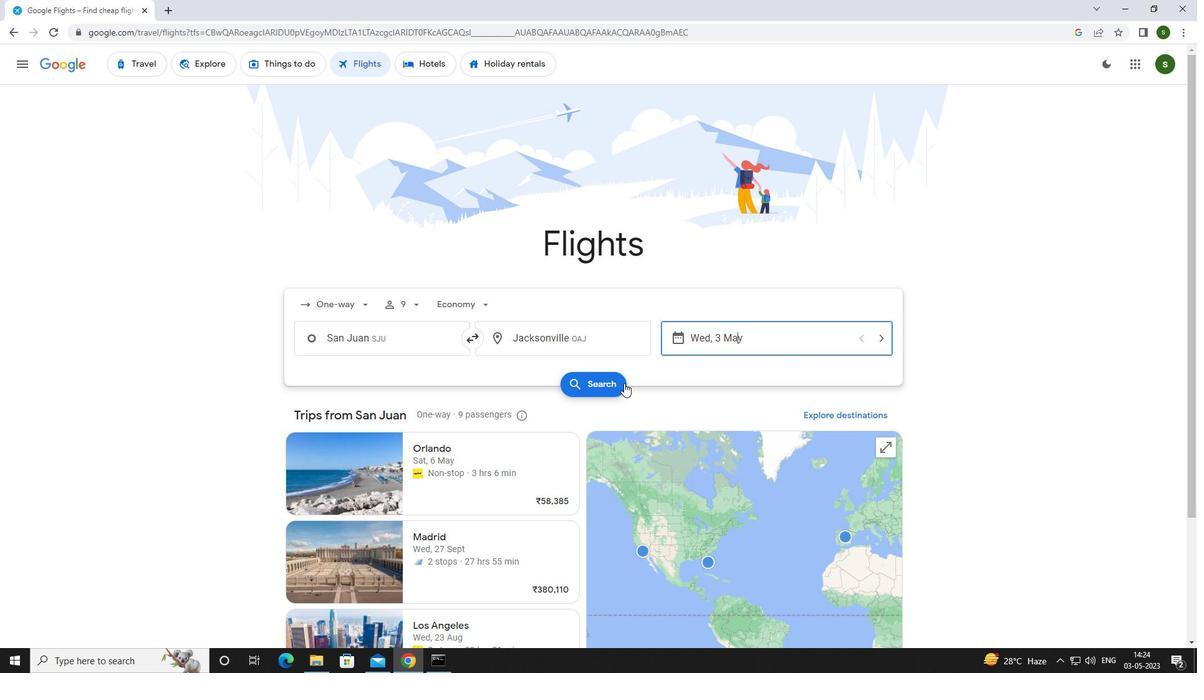 
Action: Mouse pressed left at (622, 384)
Screenshot: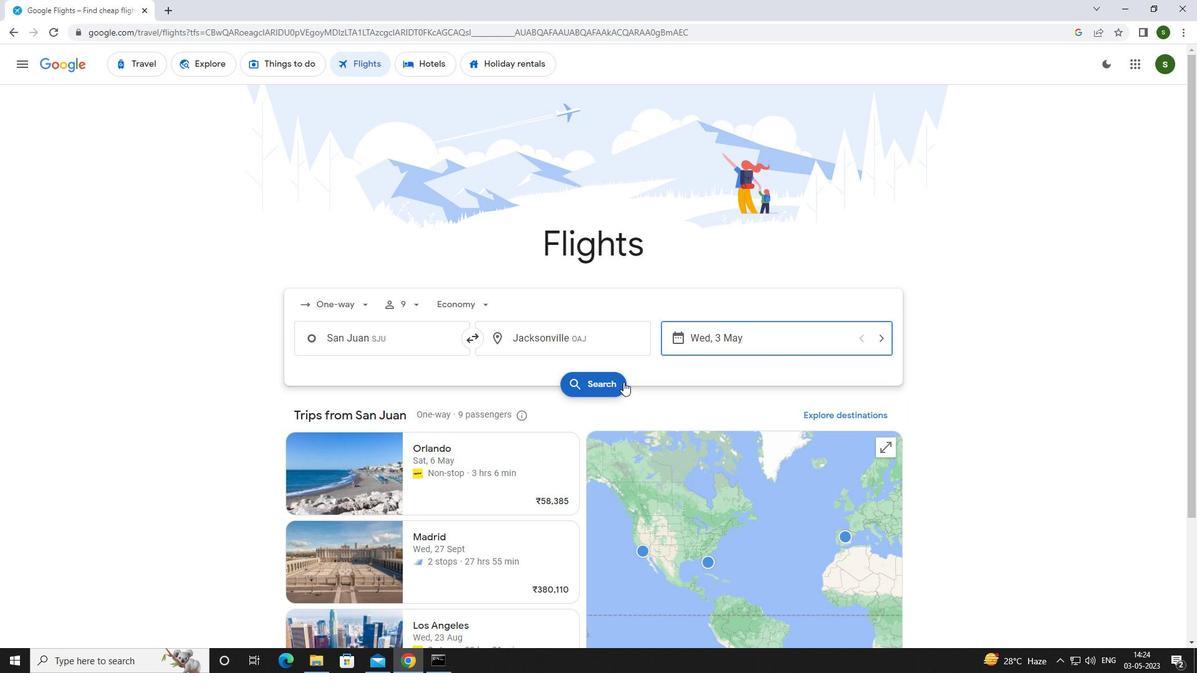 
Action: Mouse moved to (317, 176)
Screenshot: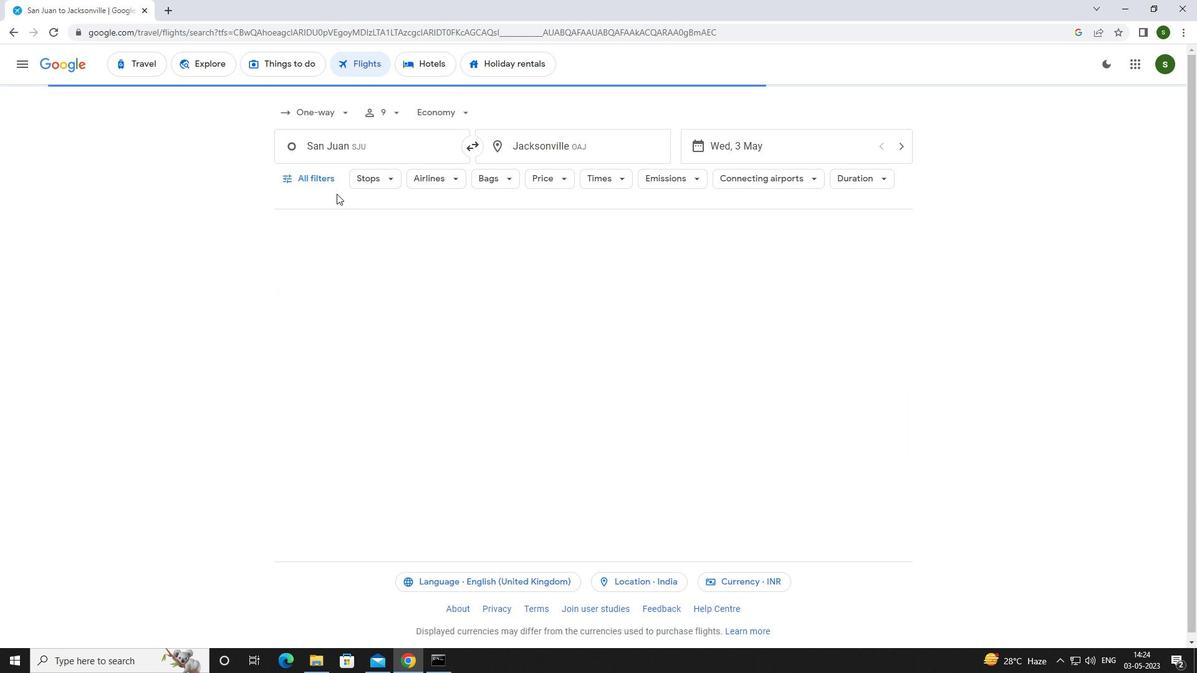 
Action: Mouse pressed left at (317, 176)
Screenshot: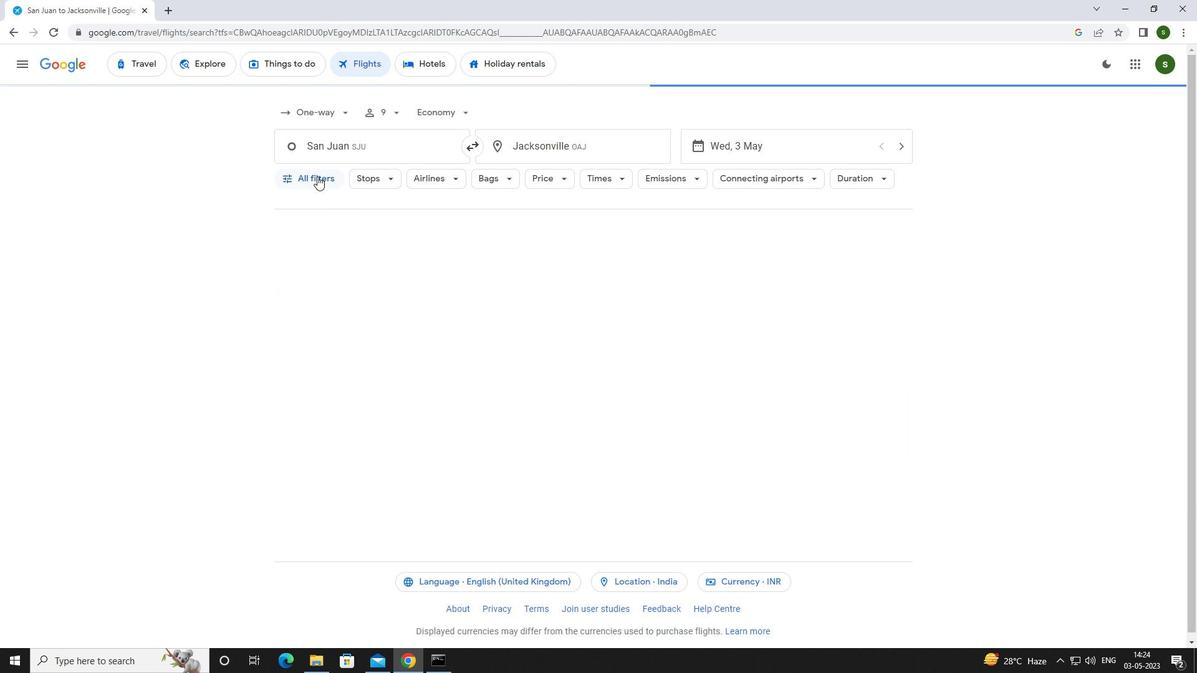
Action: Mouse moved to (469, 444)
Screenshot: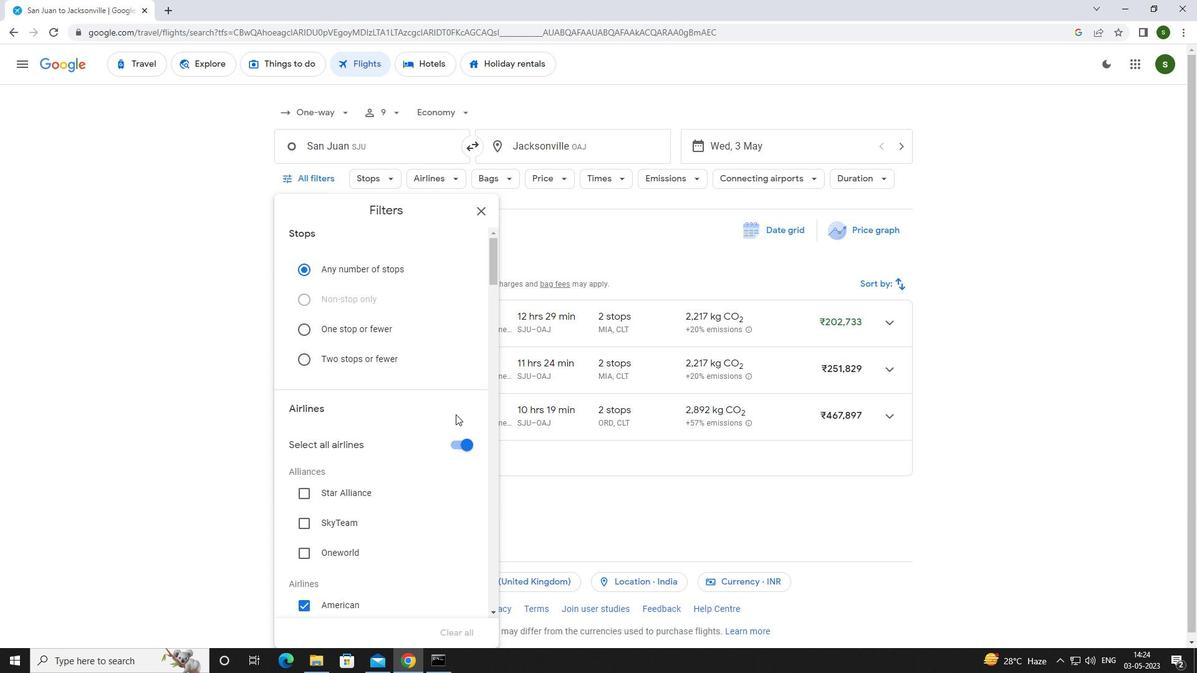 
Action: Mouse pressed left at (469, 444)
Screenshot: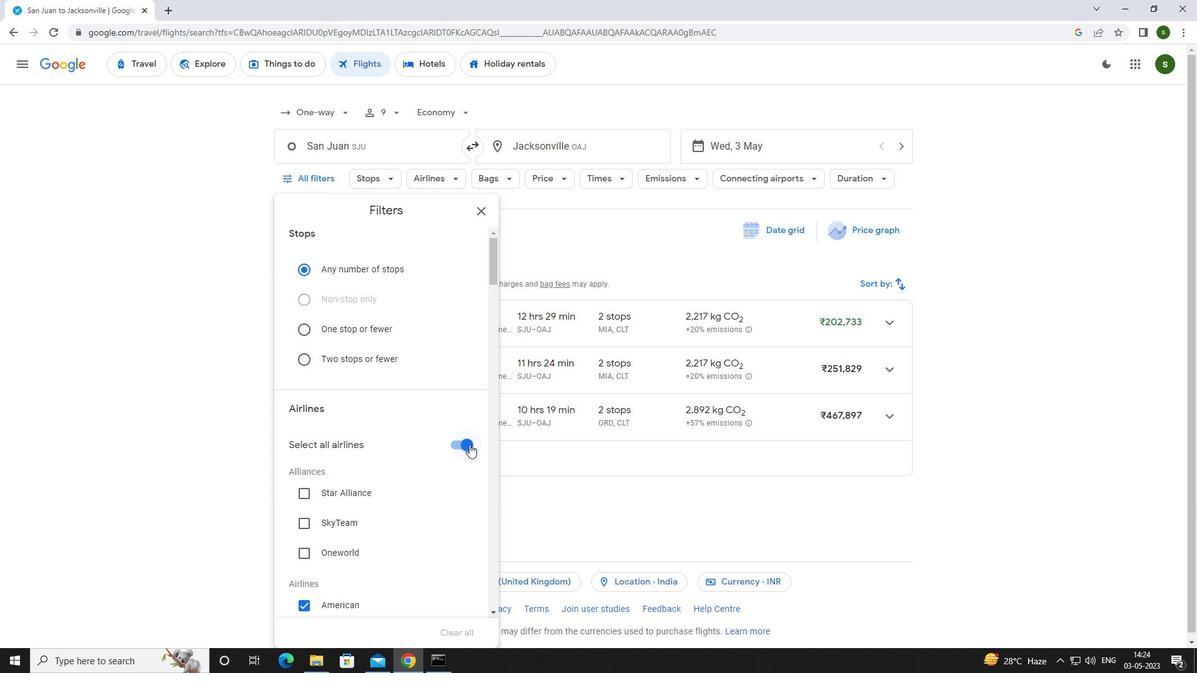 
Action: Mouse moved to (410, 370)
Screenshot: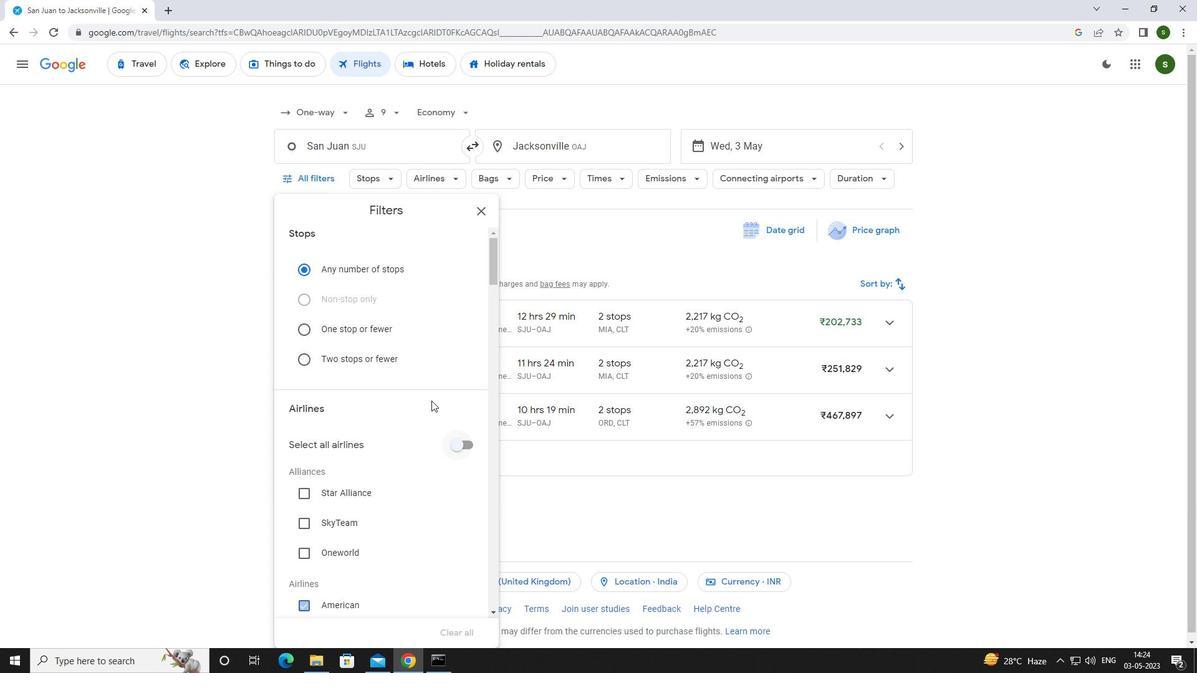 
Action: Mouse scrolled (410, 370) with delta (0, 0)
Screenshot: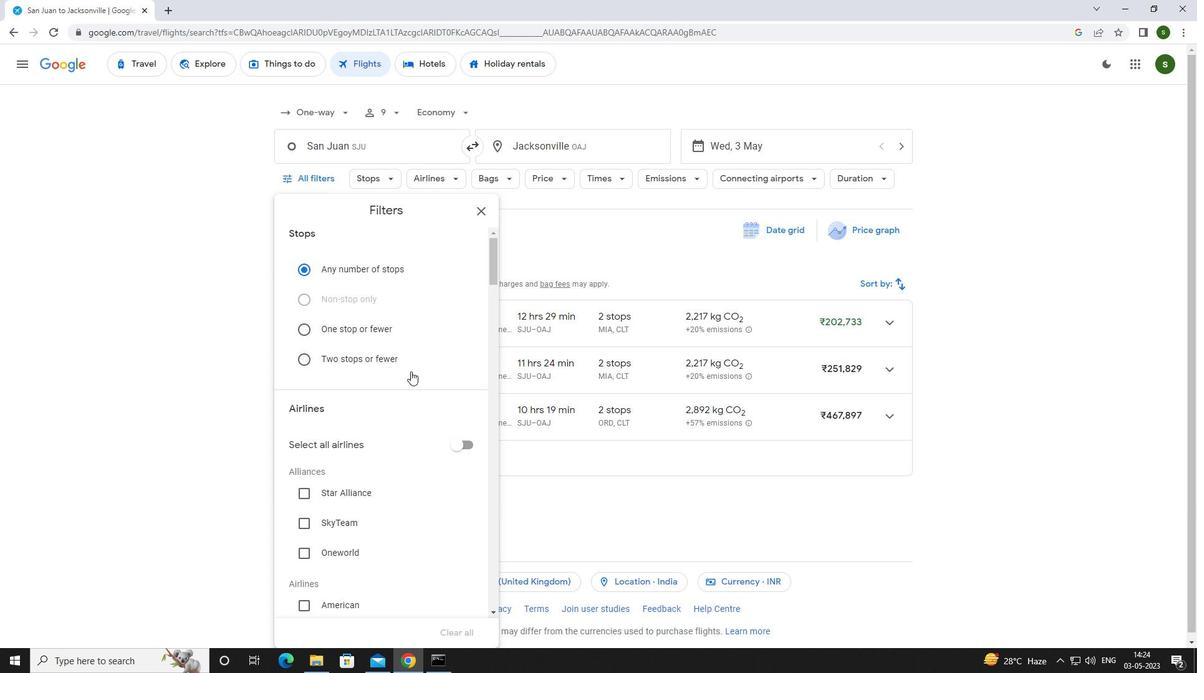 
Action: Mouse scrolled (410, 370) with delta (0, 0)
Screenshot: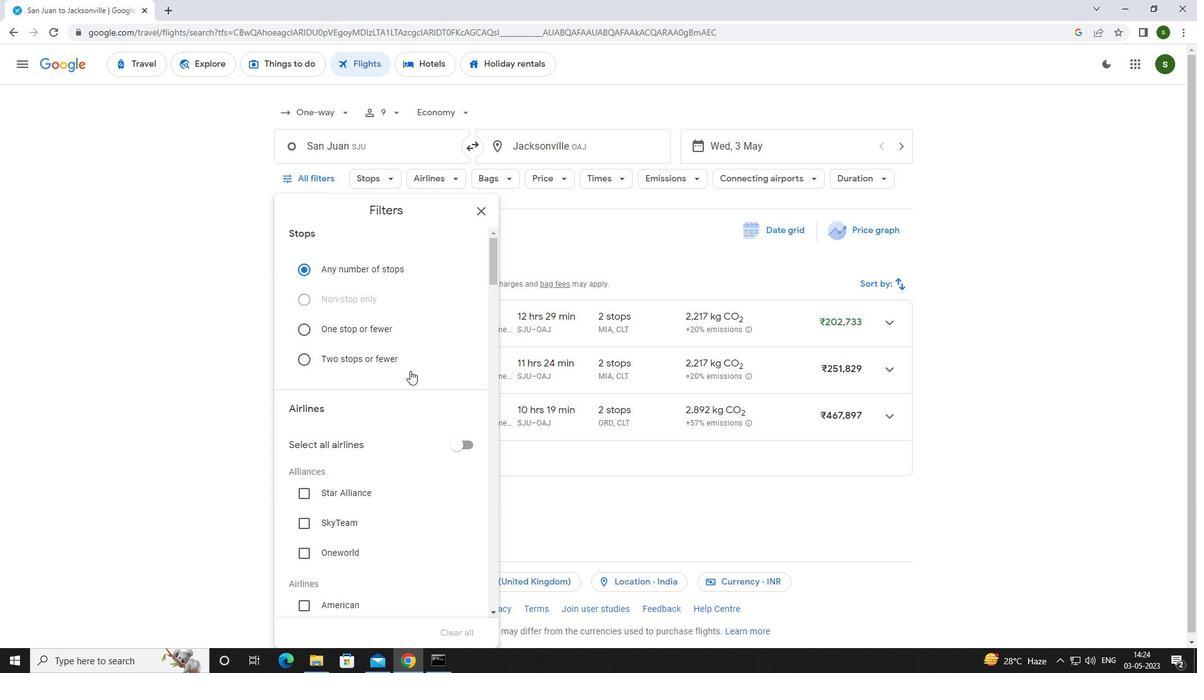 
Action: Mouse scrolled (410, 370) with delta (0, 0)
Screenshot: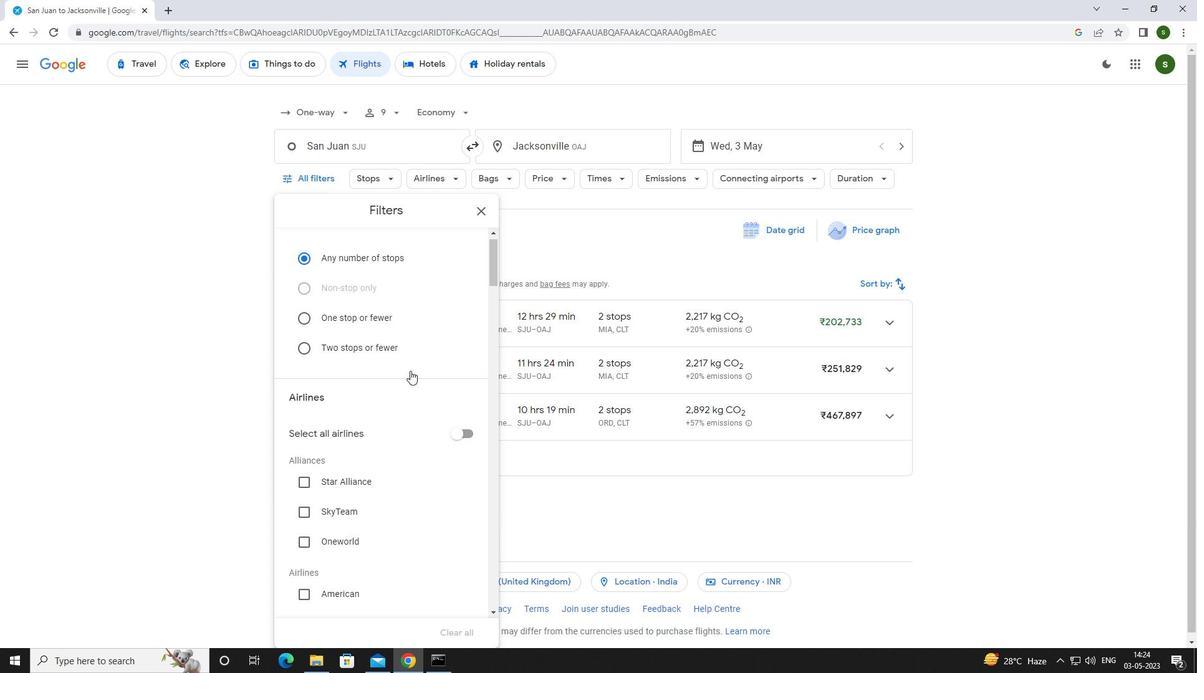 
Action: Mouse scrolled (410, 370) with delta (0, 0)
Screenshot: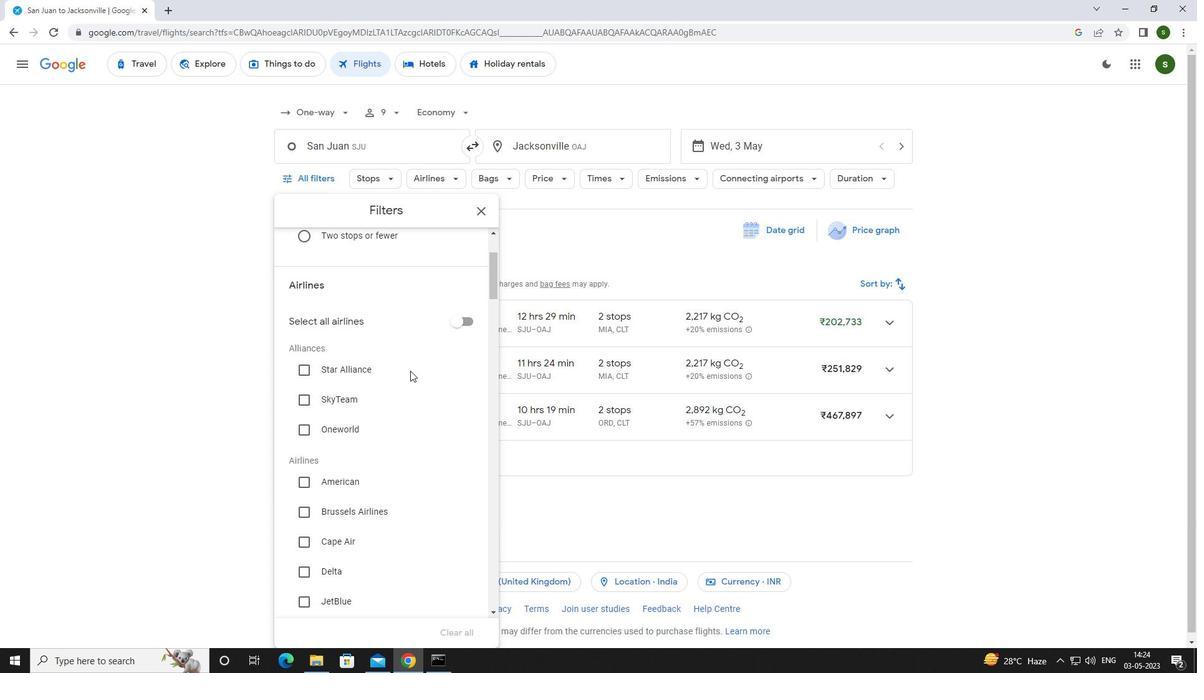 
Action: Mouse scrolled (410, 370) with delta (0, 0)
Screenshot: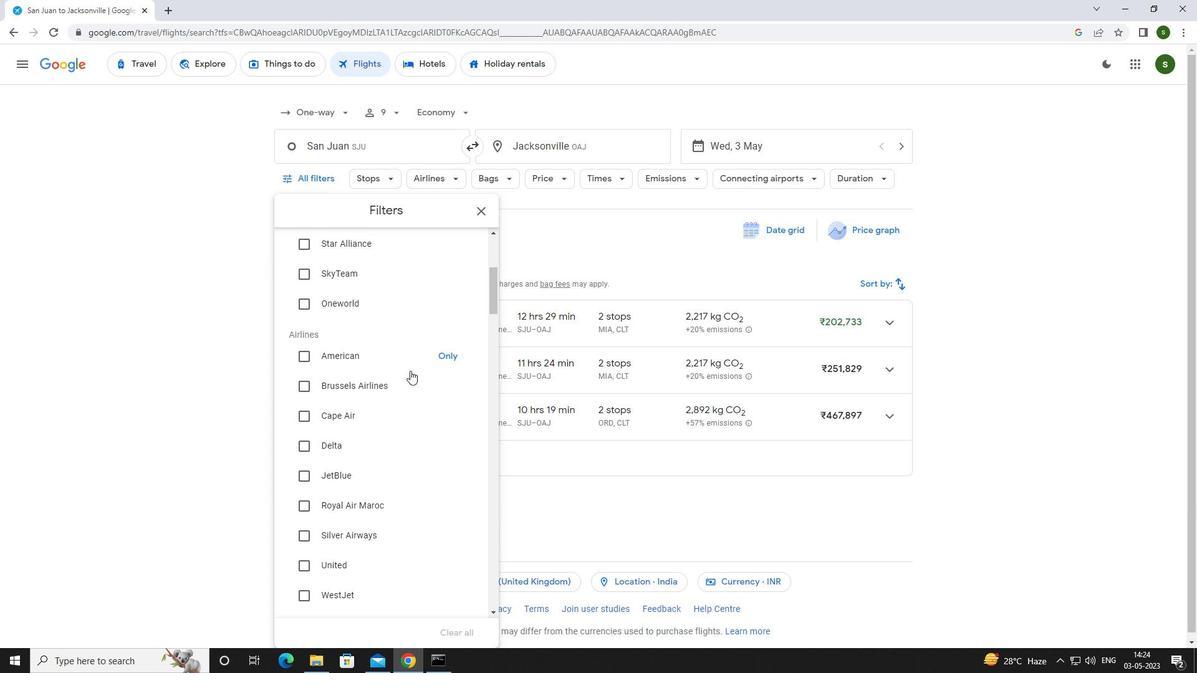 
Action: Mouse scrolled (410, 370) with delta (0, 0)
Screenshot: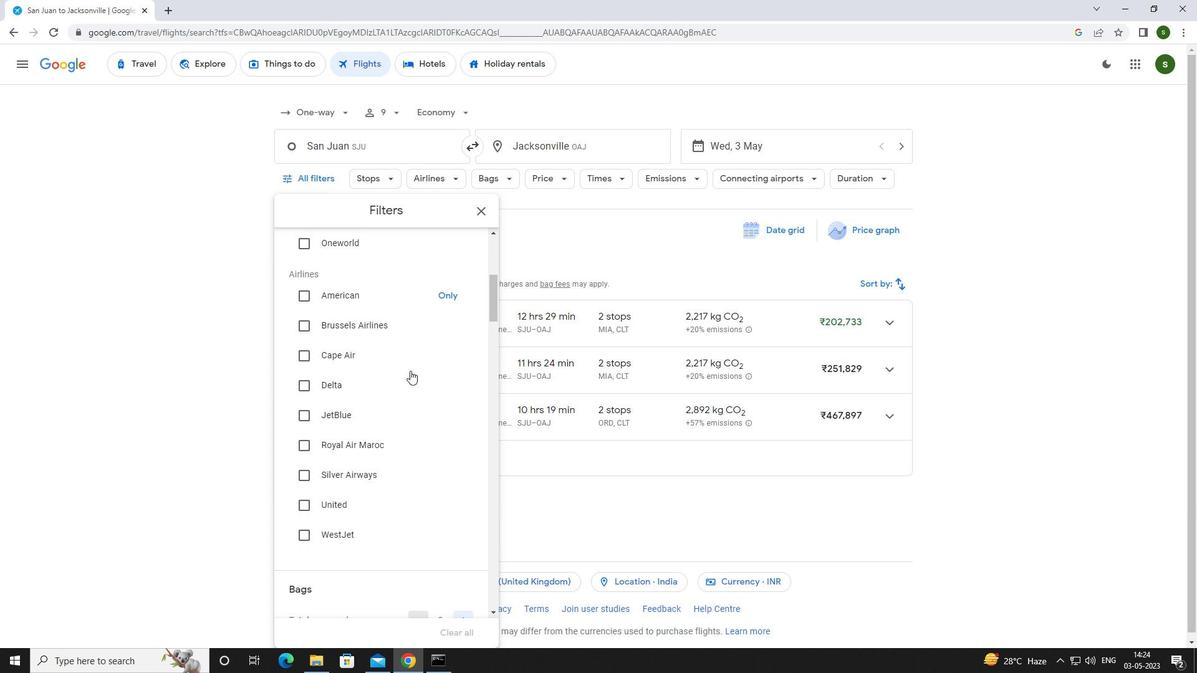 
Action: Mouse scrolled (410, 370) with delta (0, 0)
Screenshot: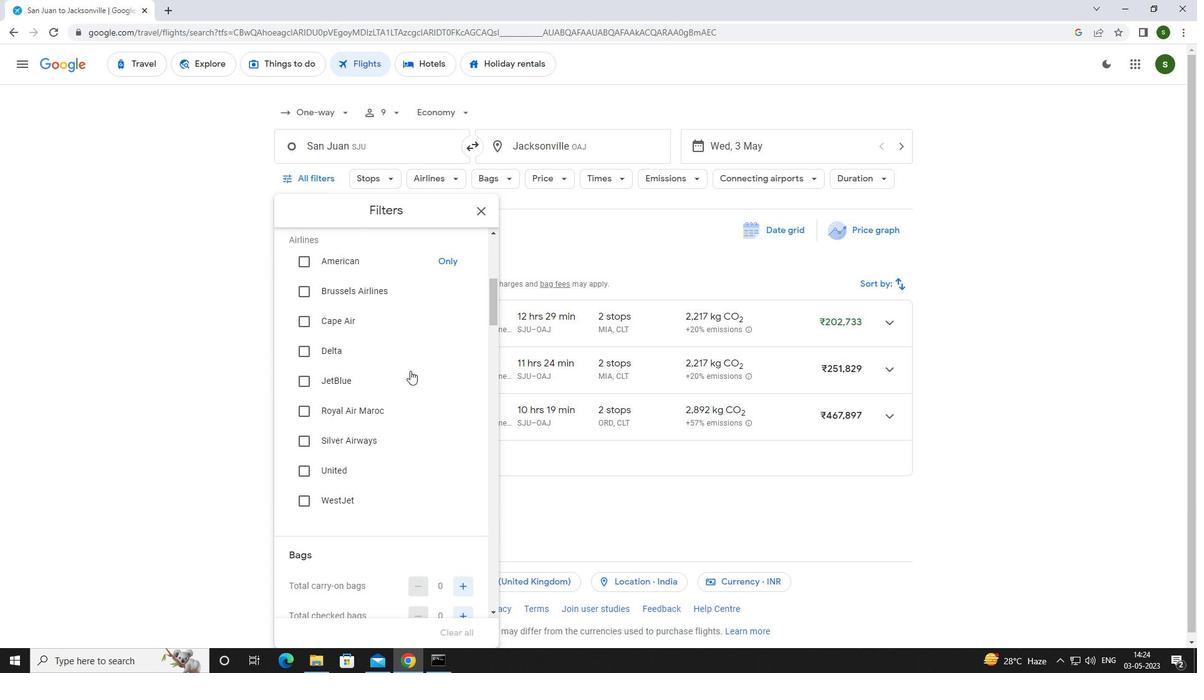 
Action: Mouse scrolled (410, 370) with delta (0, 0)
Screenshot: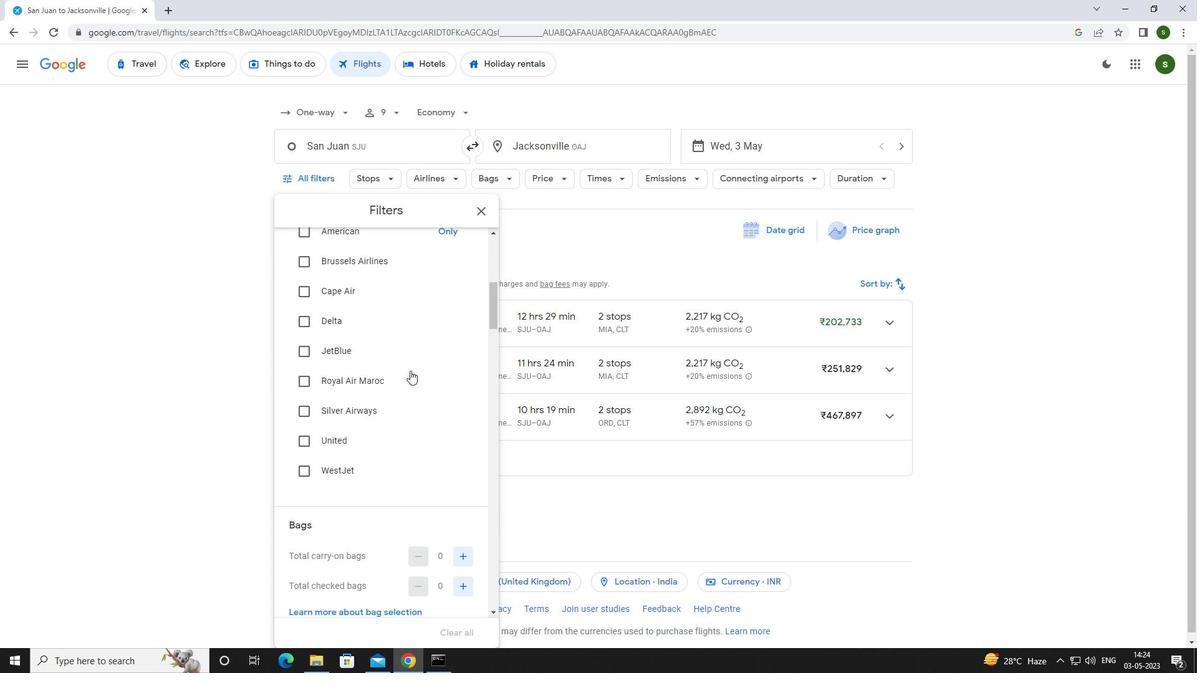 
Action: Mouse moved to (461, 435)
Screenshot: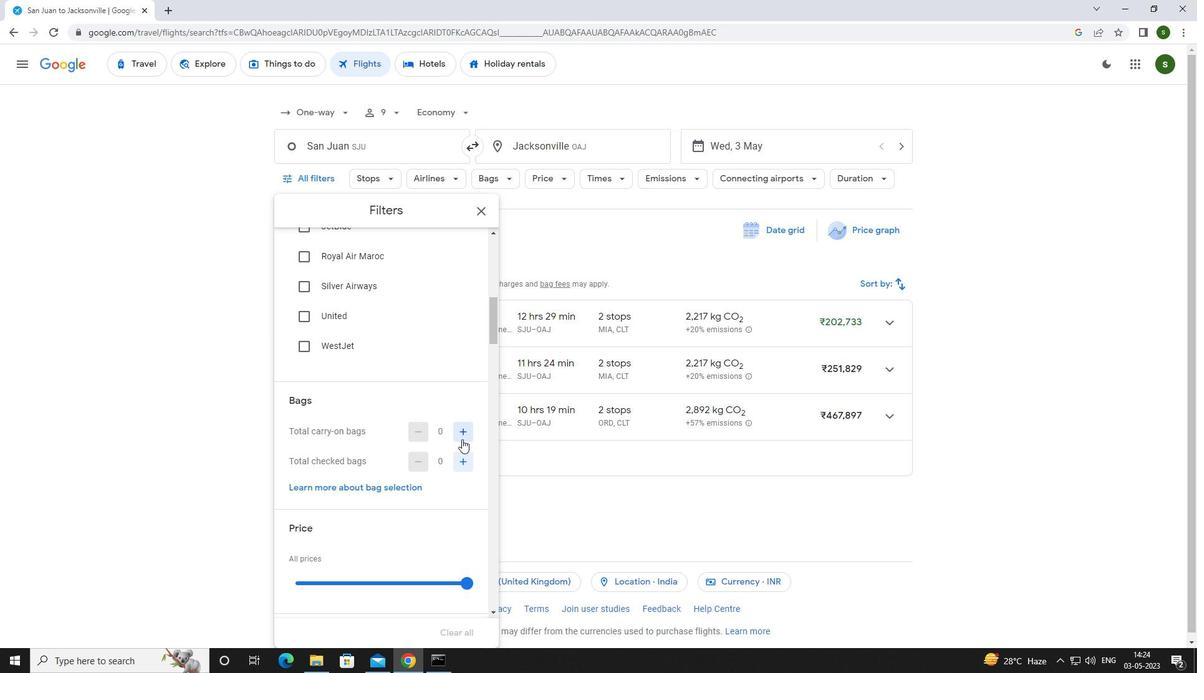 
Action: Mouse pressed left at (461, 435)
Screenshot: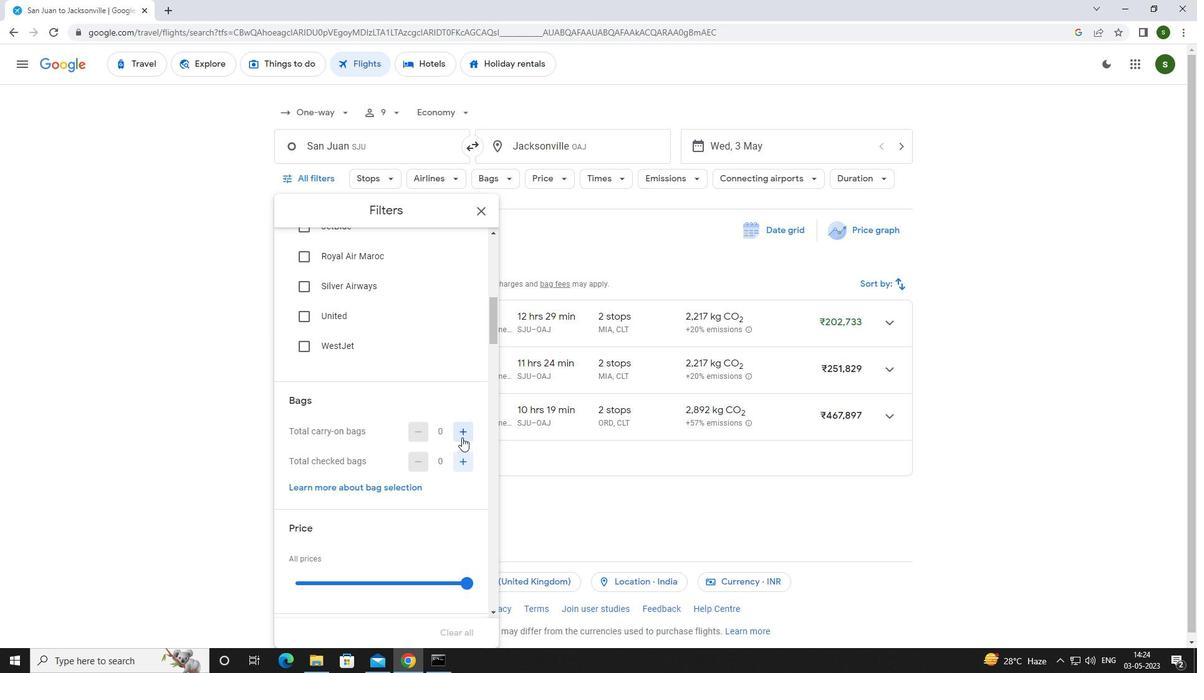 
Action: Mouse moved to (462, 460)
Screenshot: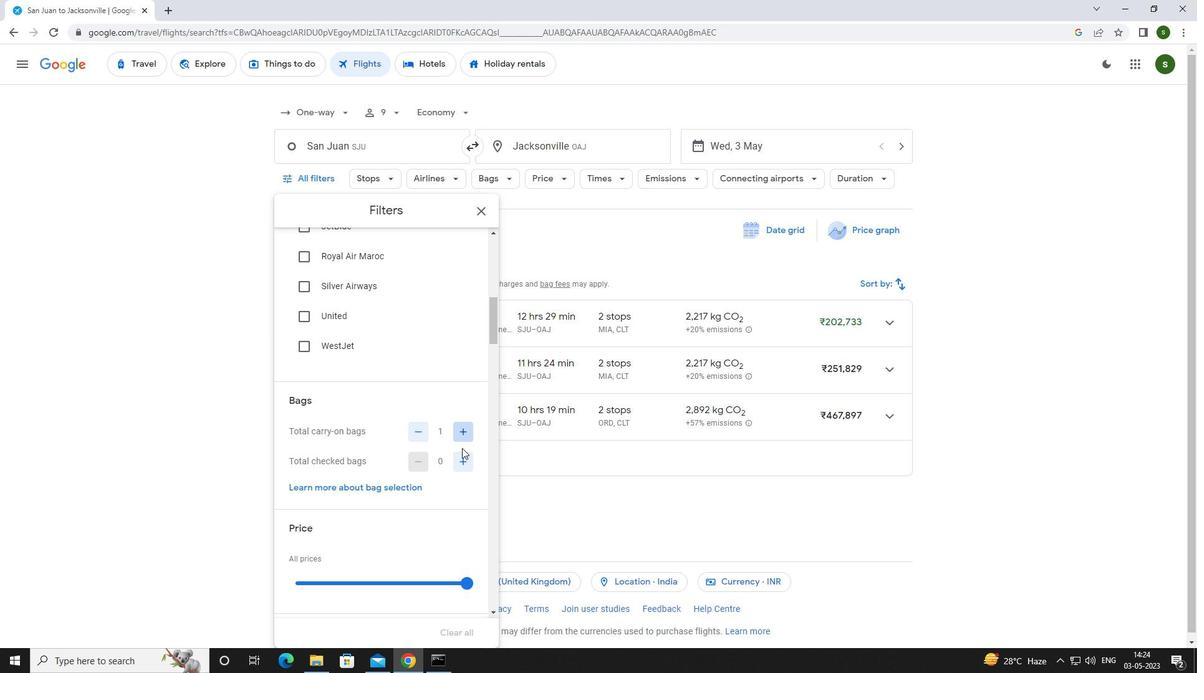 
Action: Mouse pressed left at (462, 460)
Screenshot: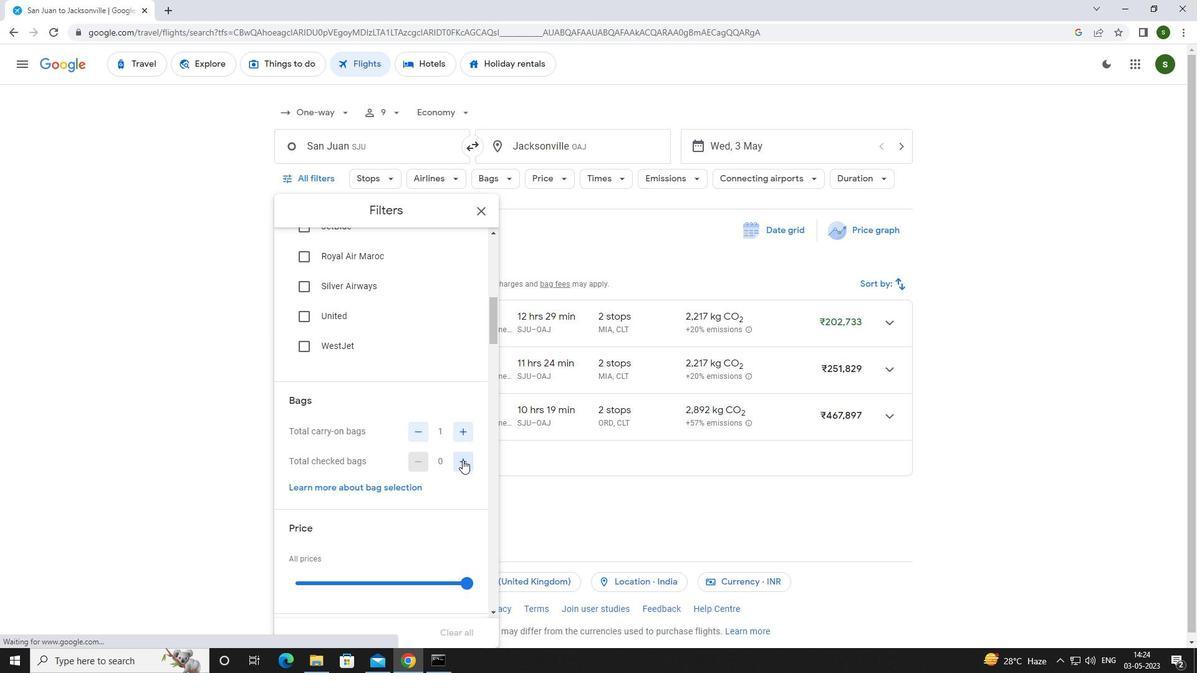 
Action: Mouse scrolled (462, 459) with delta (0, 0)
Screenshot: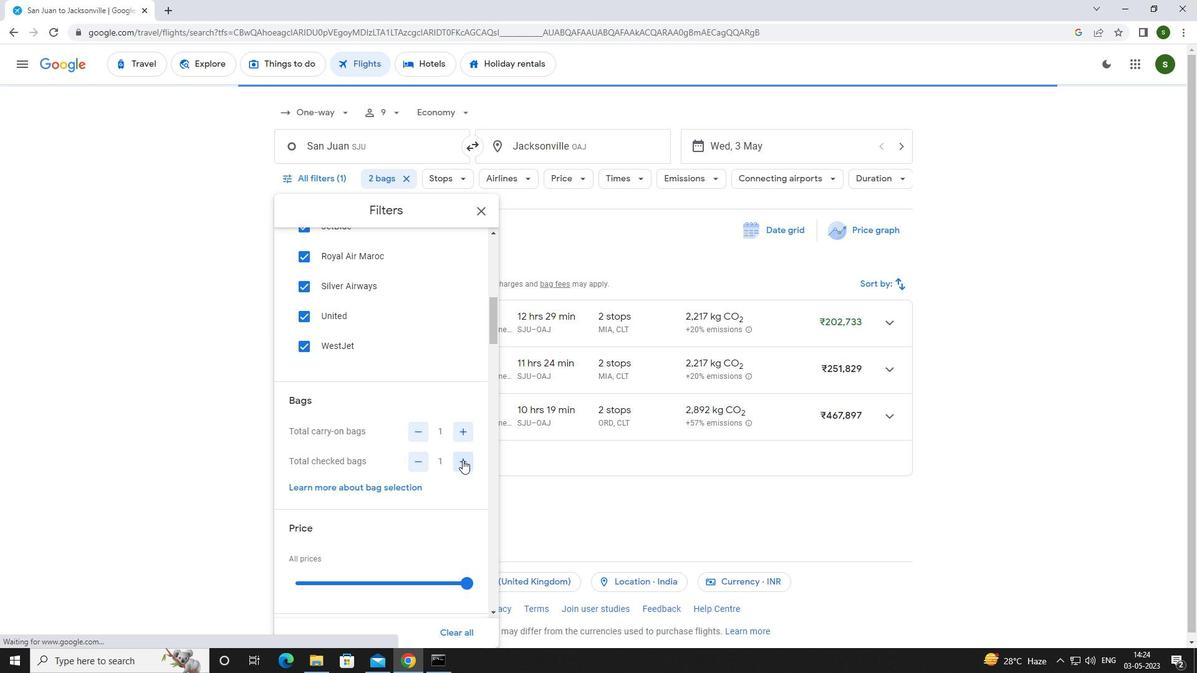 
Action: Mouse scrolled (462, 459) with delta (0, 0)
Screenshot: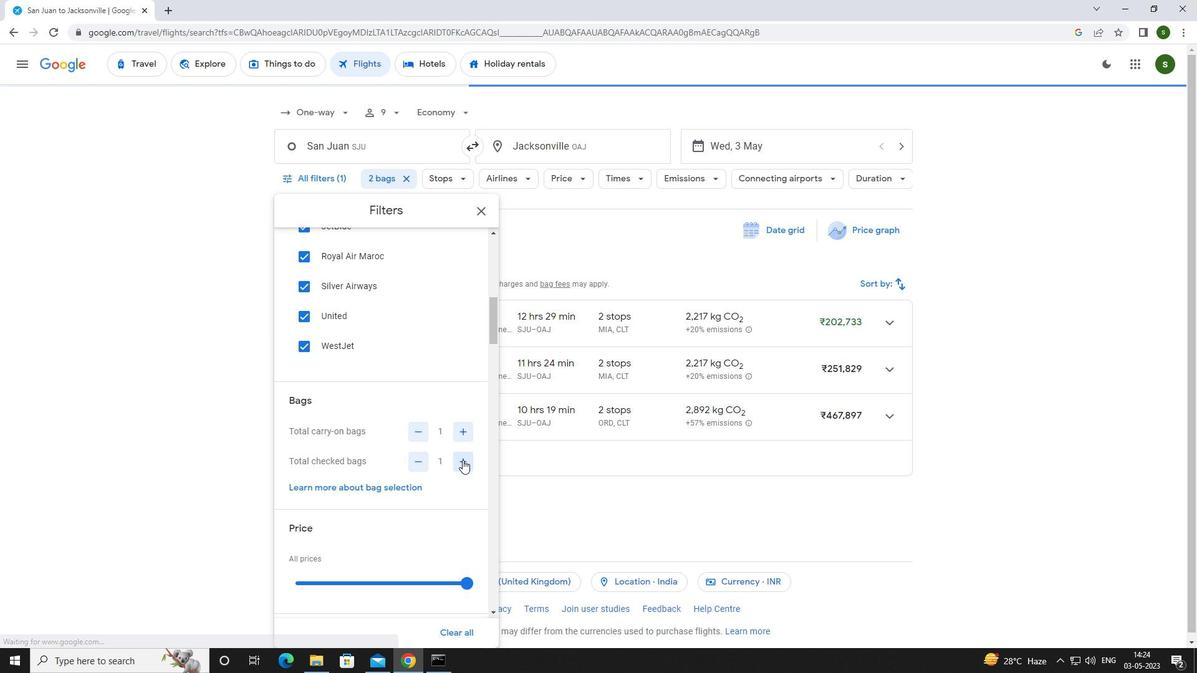 
Action: Mouse moved to (466, 456)
Screenshot: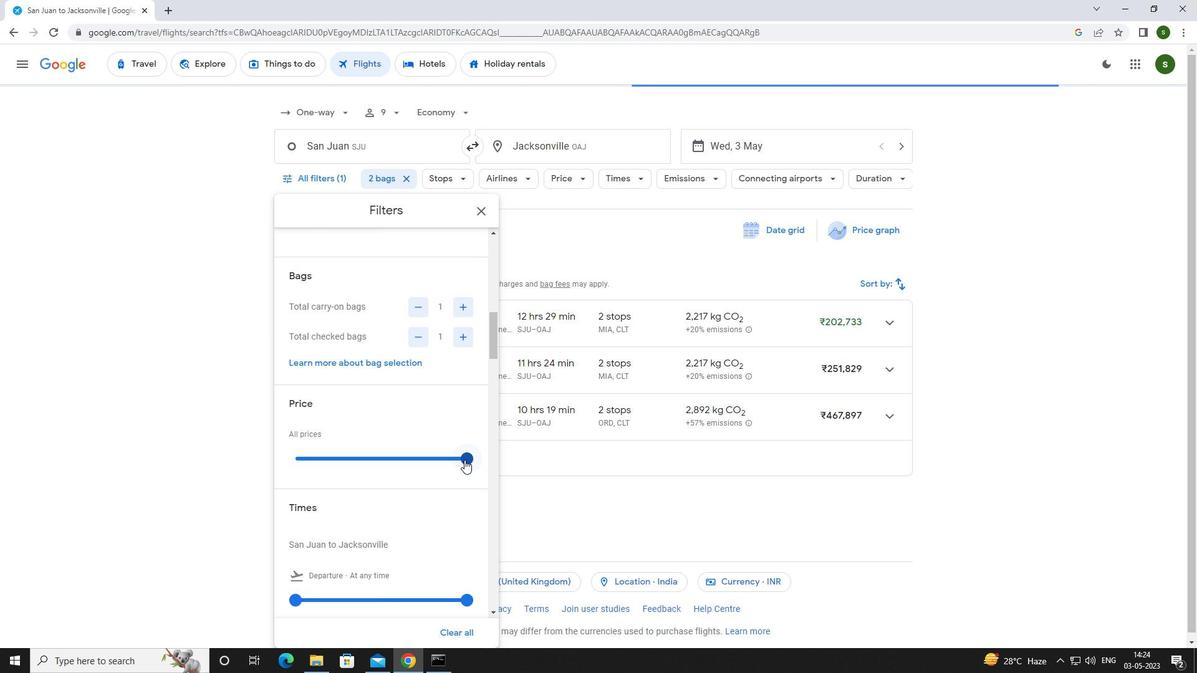 
Action: Mouse pressed left at (466, 456)
Screenshot: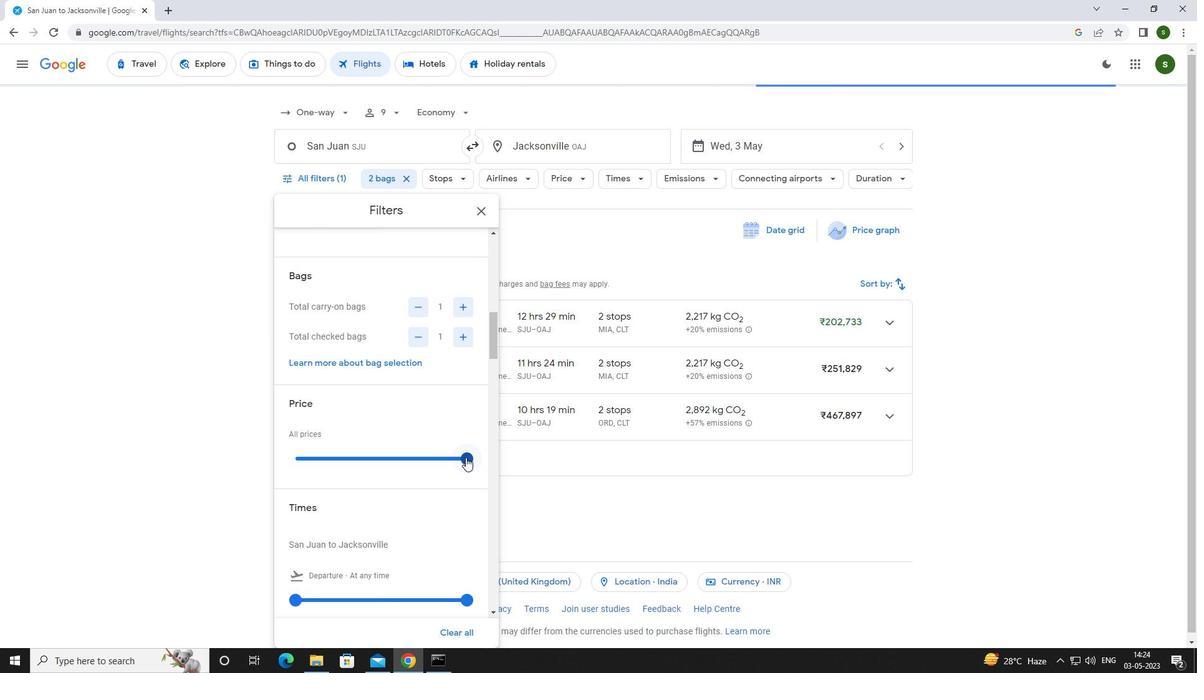 
Action: Mouse pressed left at (466, 456)
Screenshot: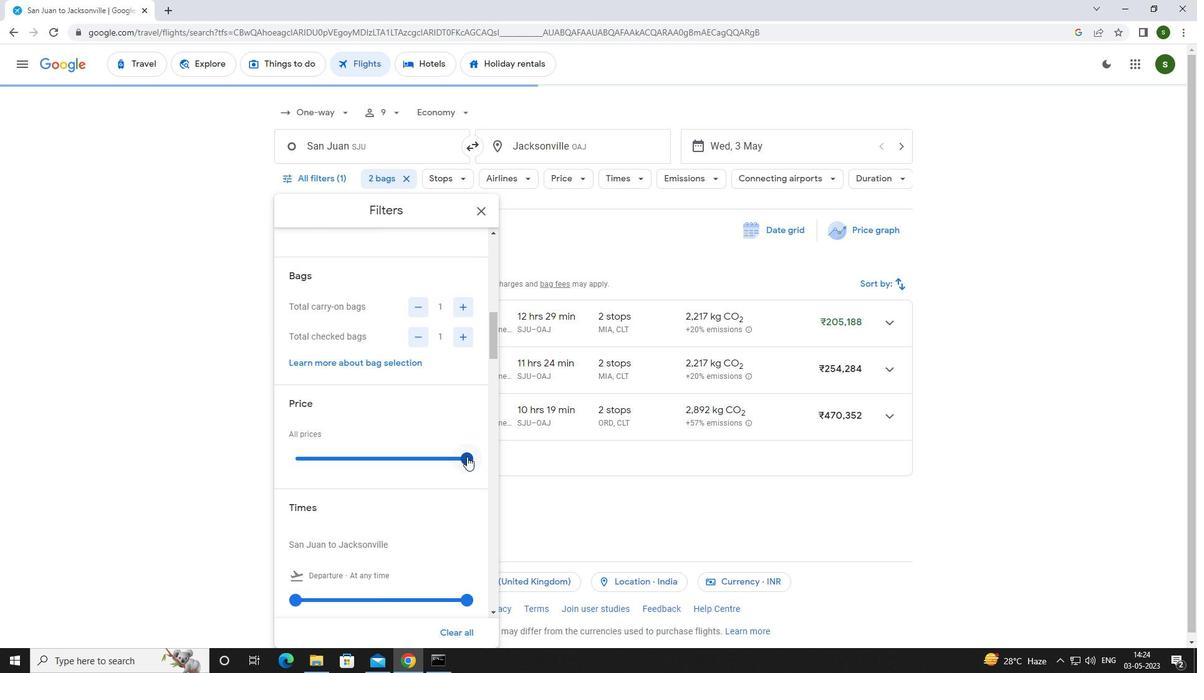 
Action: Mouse moved to (359, 424)
Screenshot: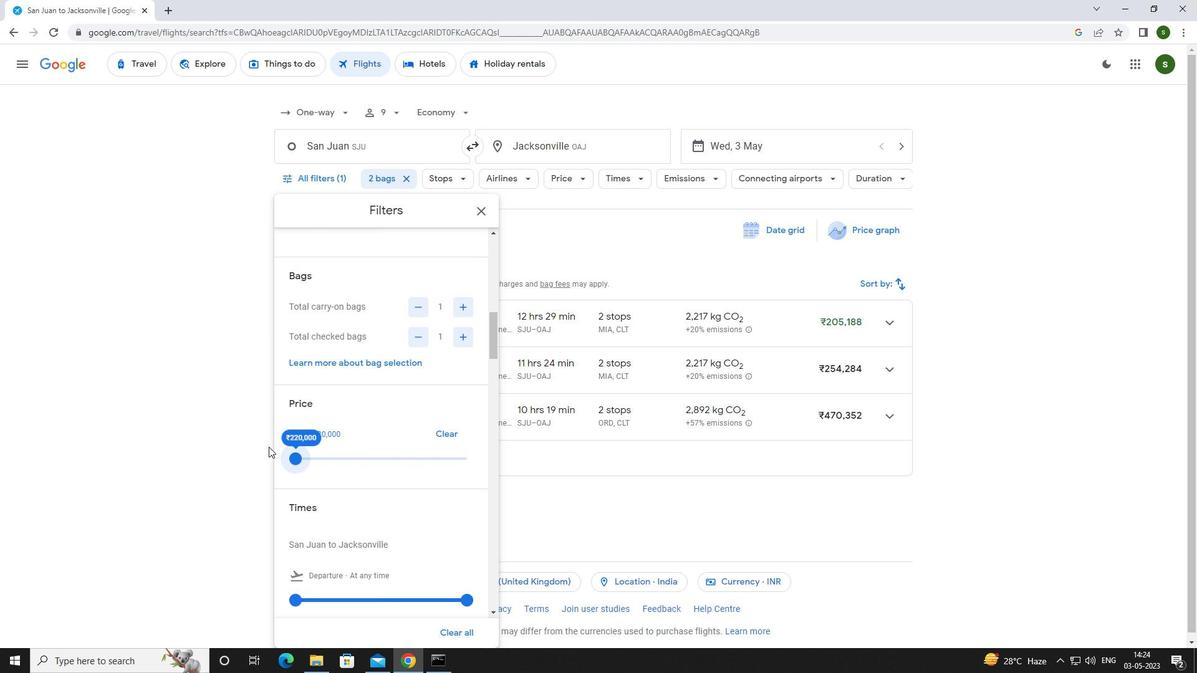 
Action: Mouse scrolled (359, 423) with delta (0, 0)
Screenshot: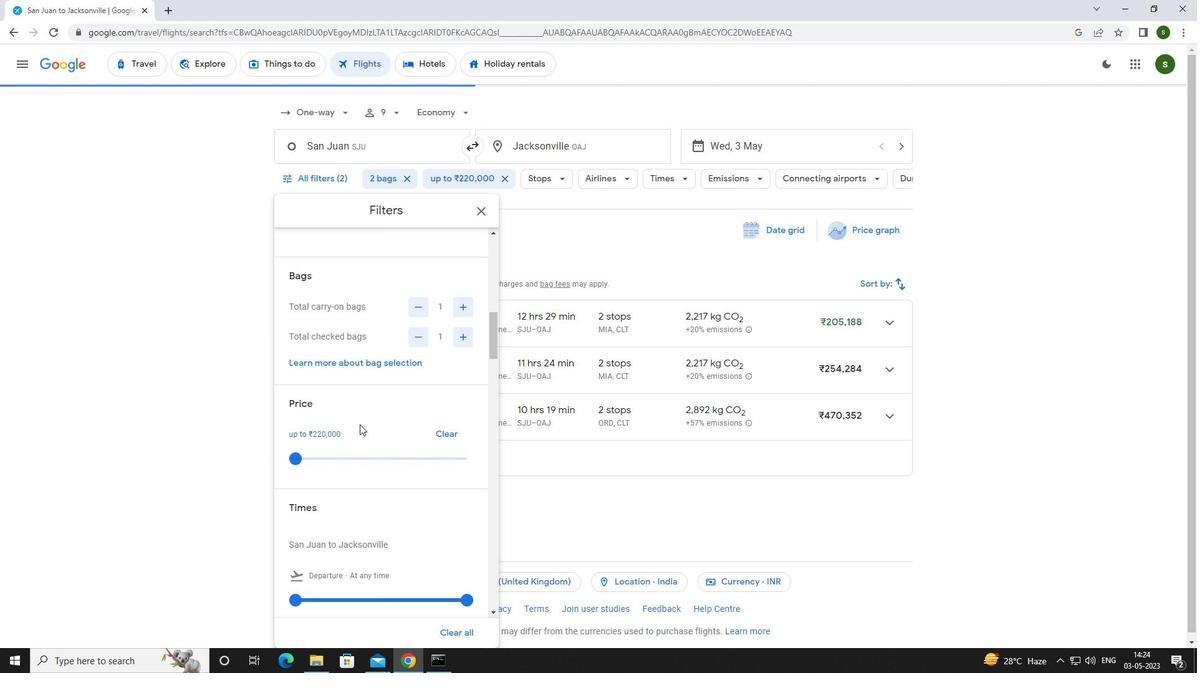 
Action: Mouse scrolled (359, 423) with delta (0, 0)
Screenshot: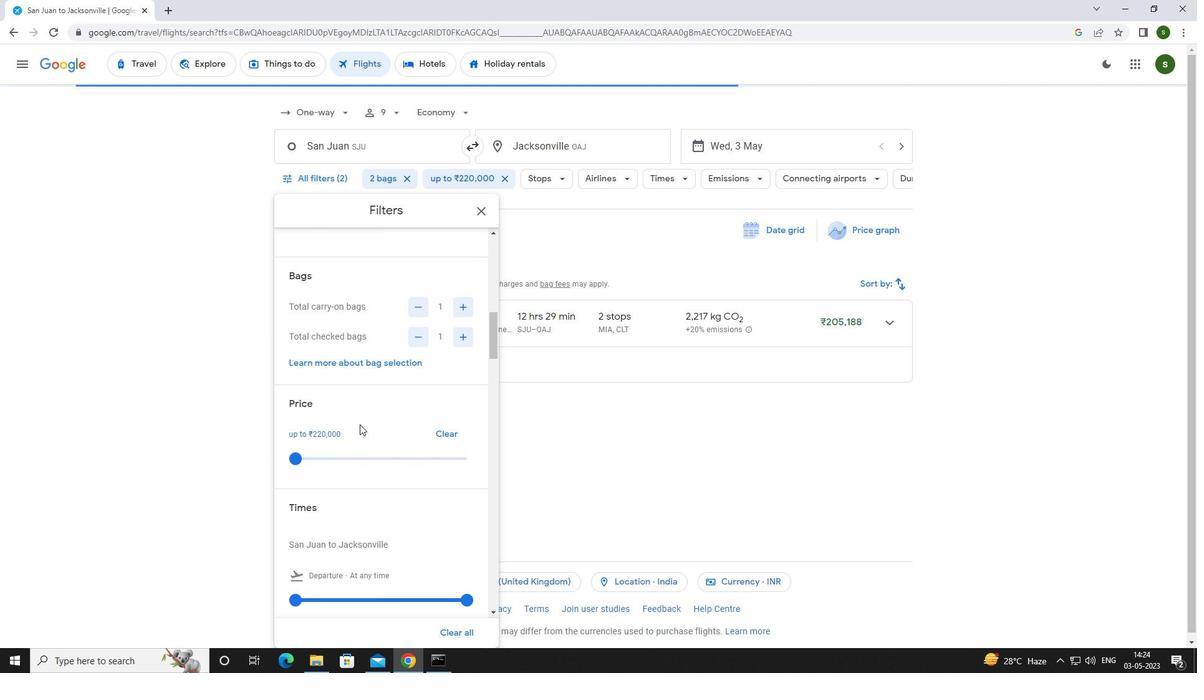 
Action: Mouse moved to (299, 476)
Screenshot: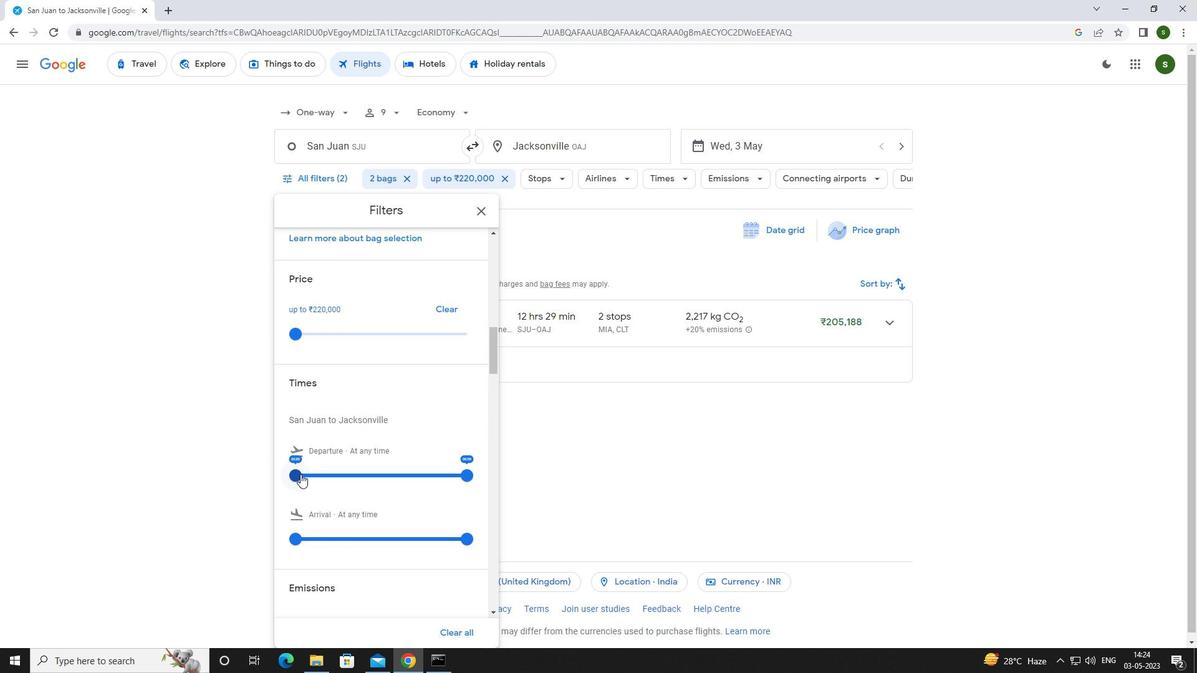
Action: Mouse pressed left at (299, 476)
Screenshot: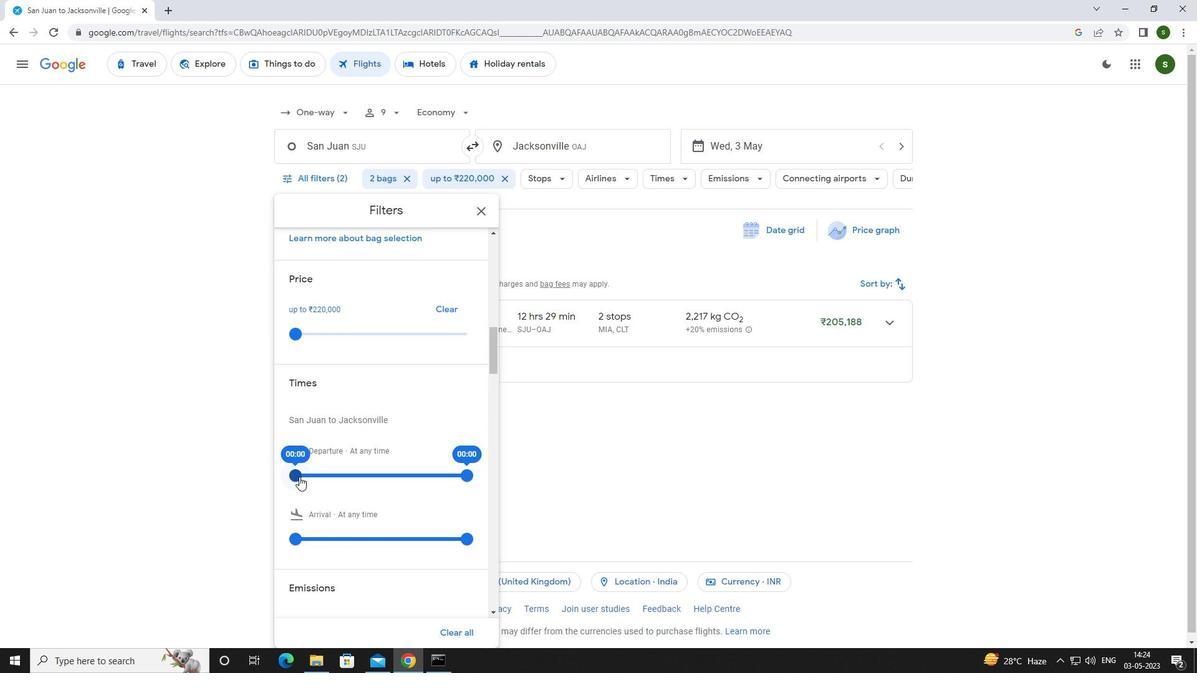 
Action: Mouse moved to (598, 403)
Screenshot: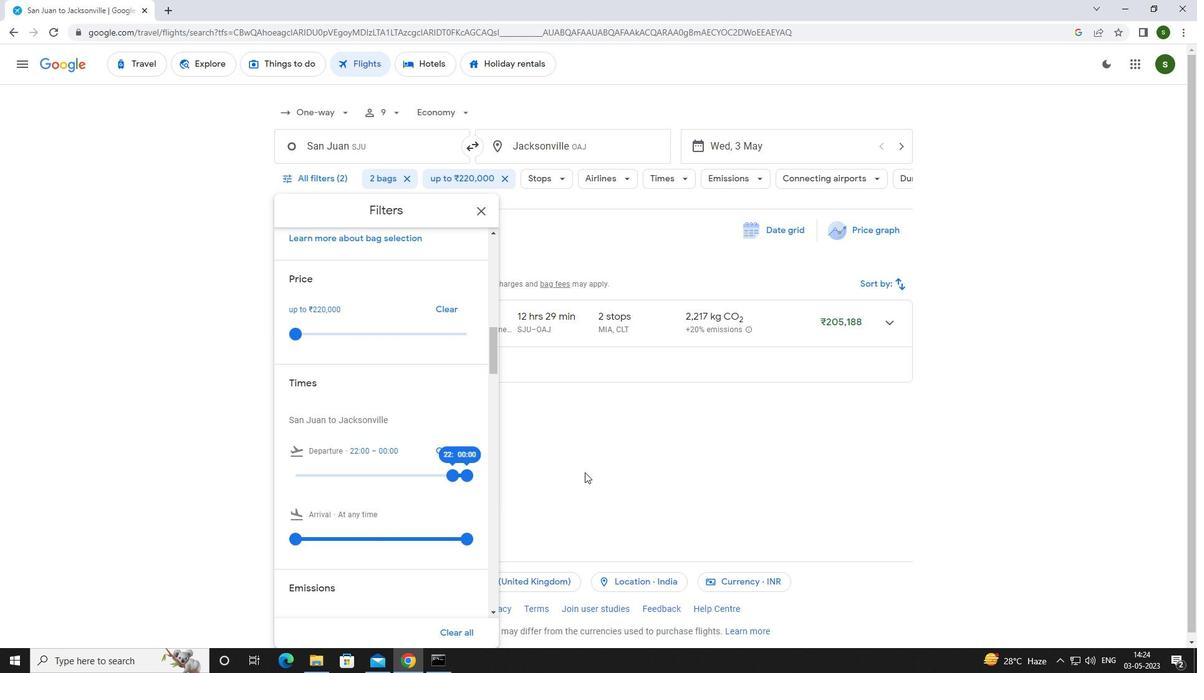 
Action: Mouse pressed left at (598, 403)
Screenshot: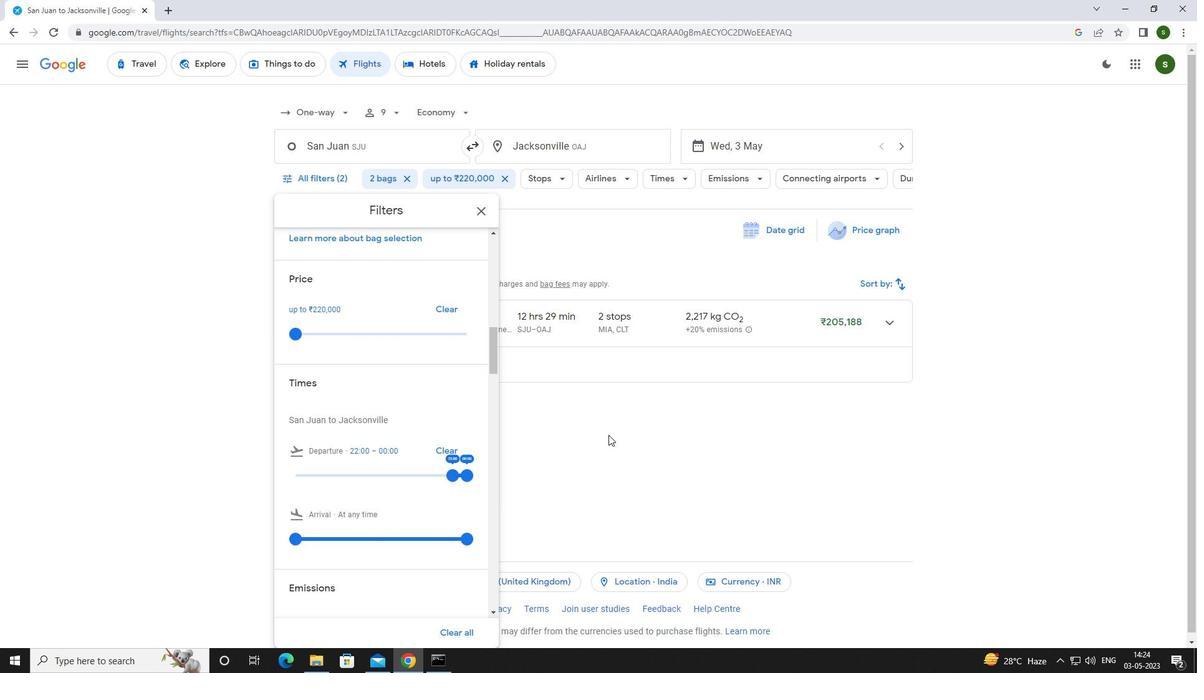
Action: Mouse moved to (598, 401)
Screenshot: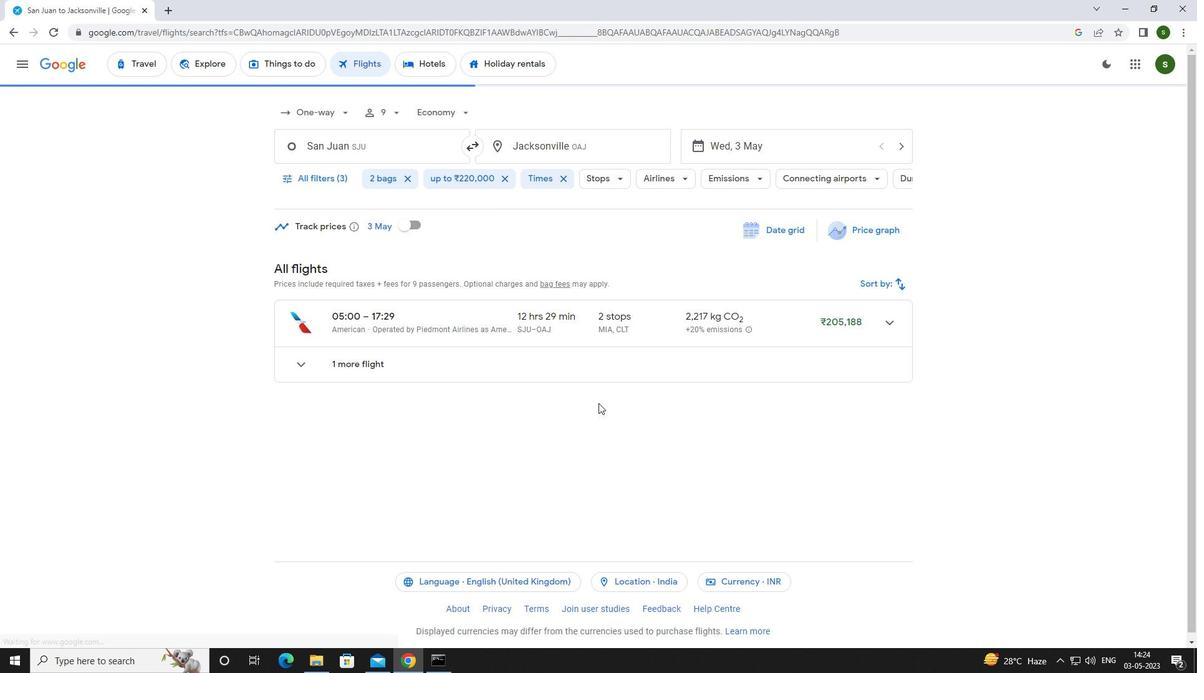 
